 Task: Look for space in Raipur, India from 6th June, 2023 to 8th June, 2023 for 2 adults in price range Rs.7000 to Rs.12000. Place can be private room with 1  bedroom having 2 beds and 1 bathroom. Property type can be house, flat, guest house. Amenities needed are: wifi. Booking option can be shelf check-in. Required host language is English.
Action: Mouse moved to (412, 55)
Screenshot: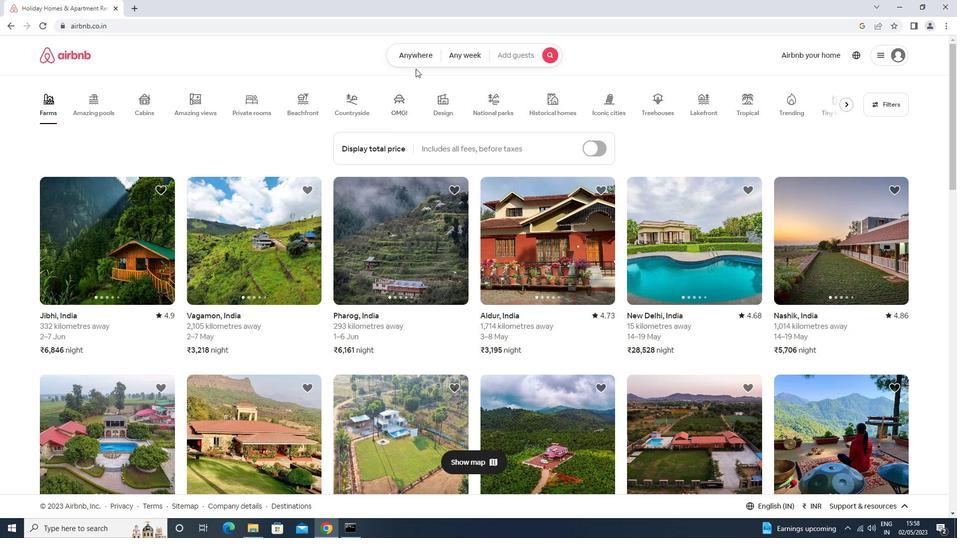 
Action: Mouse pressed left at (412, 55)
Screenshot: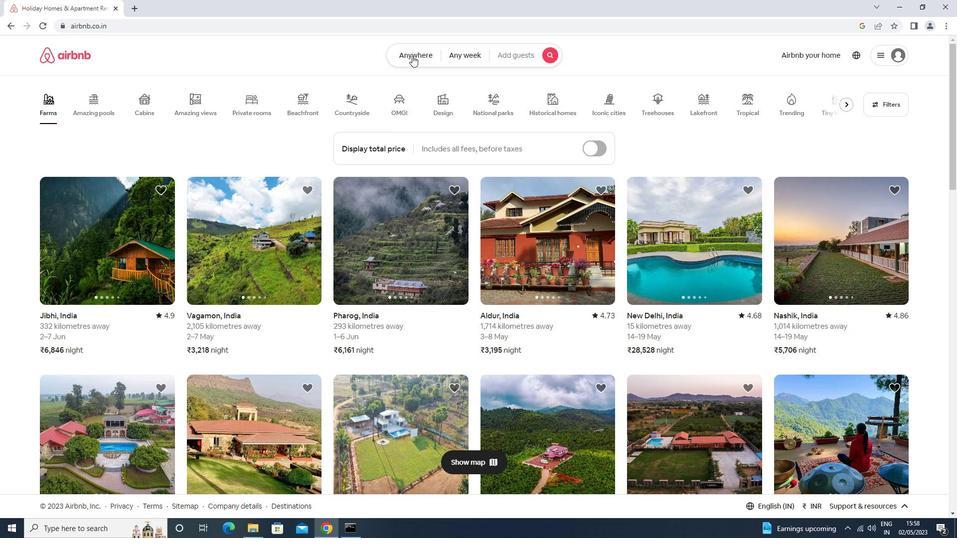
Action: Mouse moved to (384, 95)
Screenshot: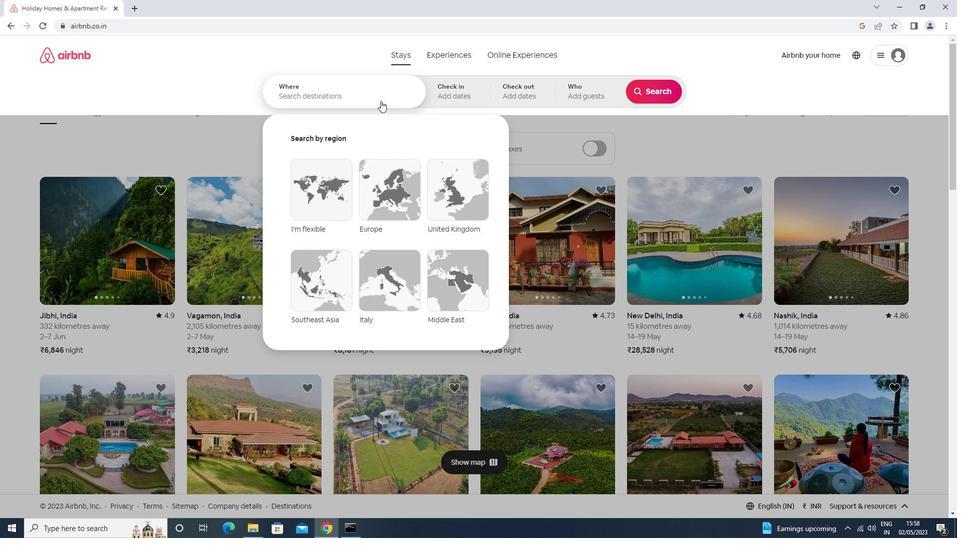 
Action: Mouse pressed left at (384, 95)
Screenshot: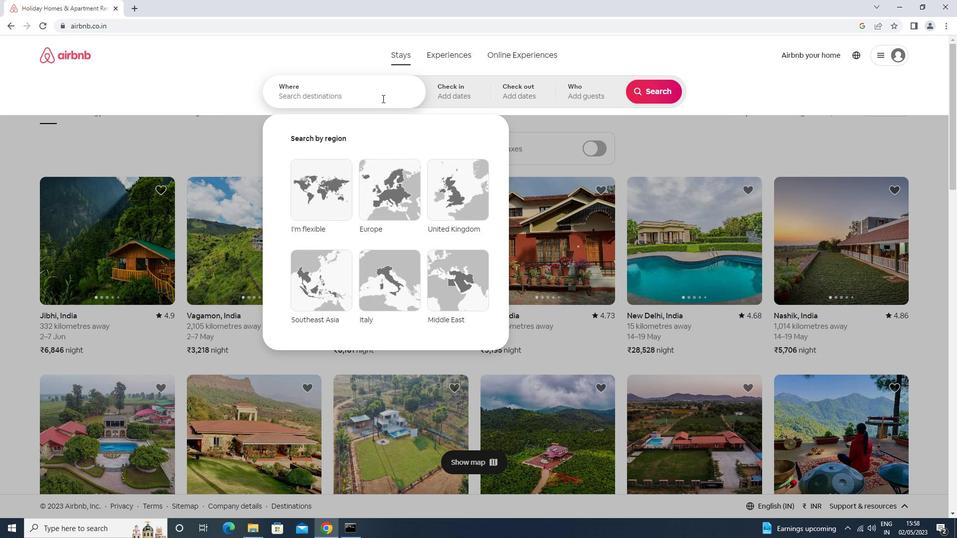 
Action: Key pressed r<Key.caps_lock>ai[<Key.backspace>pur<Key.enter>
Screenshot: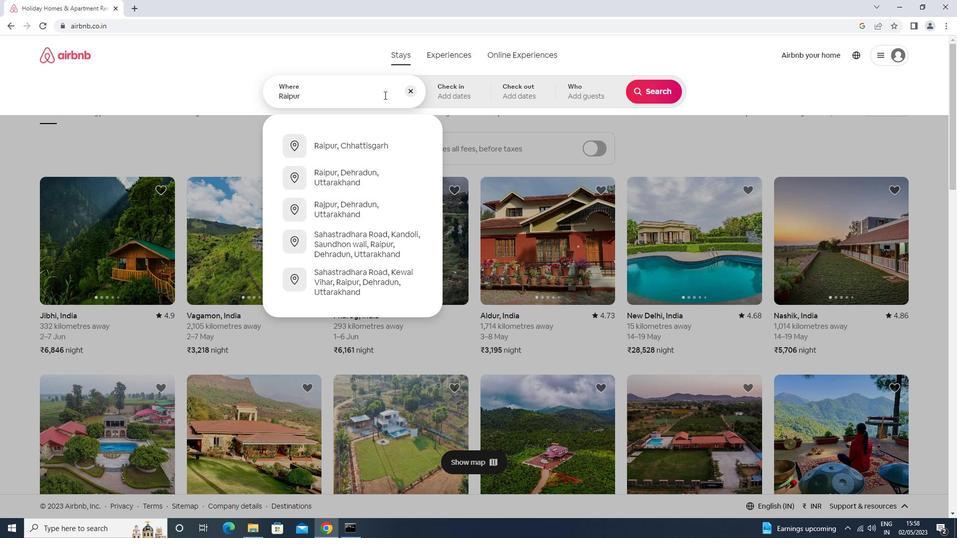 
Action: Mouse moved to (587, 231)
Screenshot: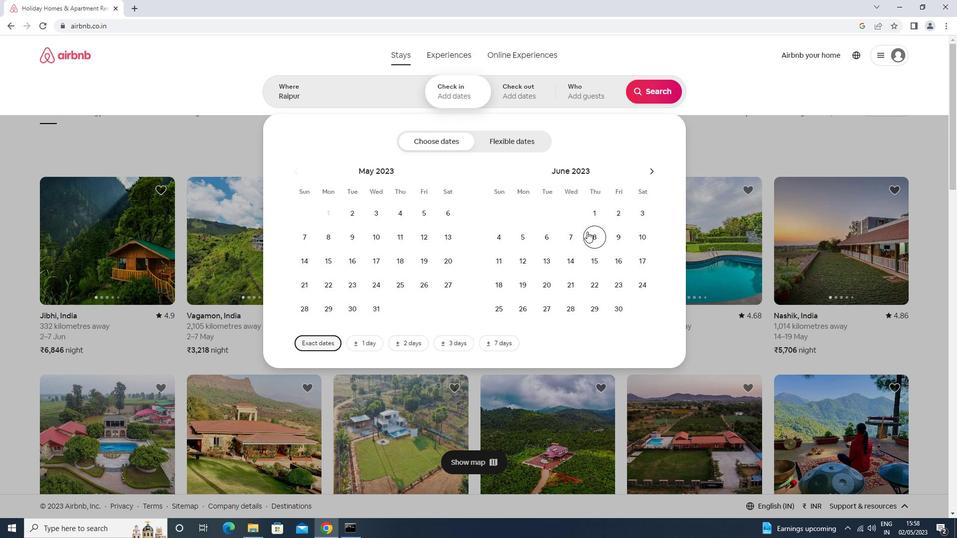 
Action: Mouse pressed left at (587, 231)
Screenshot: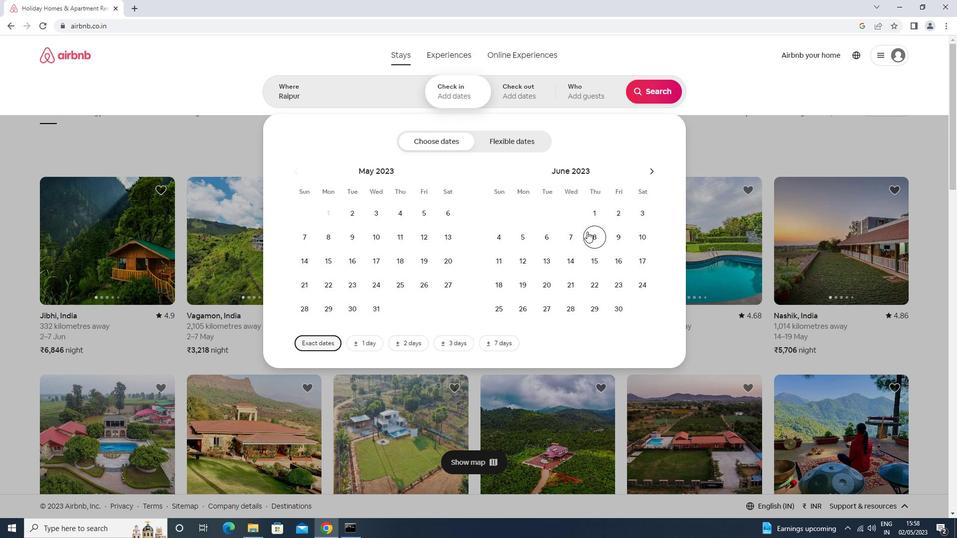 
Action: Mouse moved to (540, 233)
Screenshot: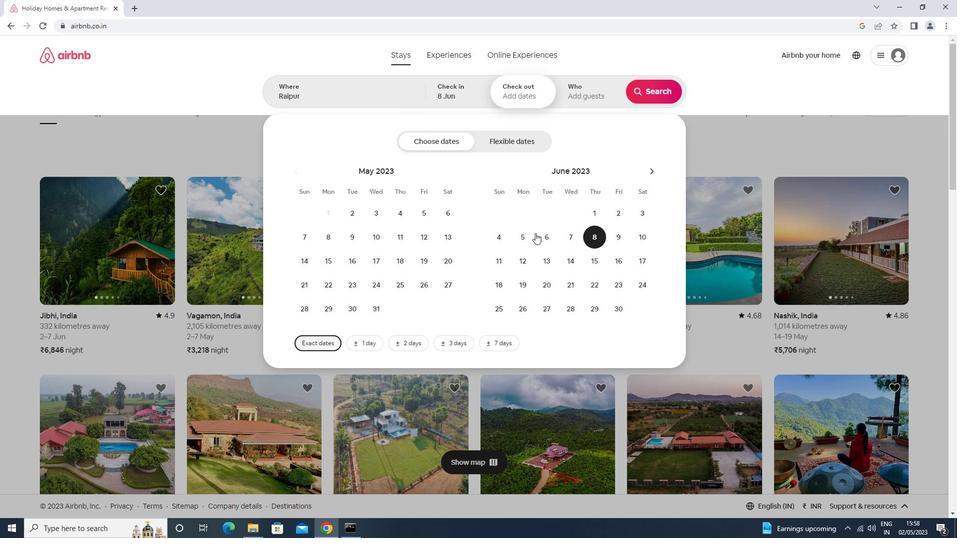 
Action: Mouse pressed left at (540, 233)
Screenshot: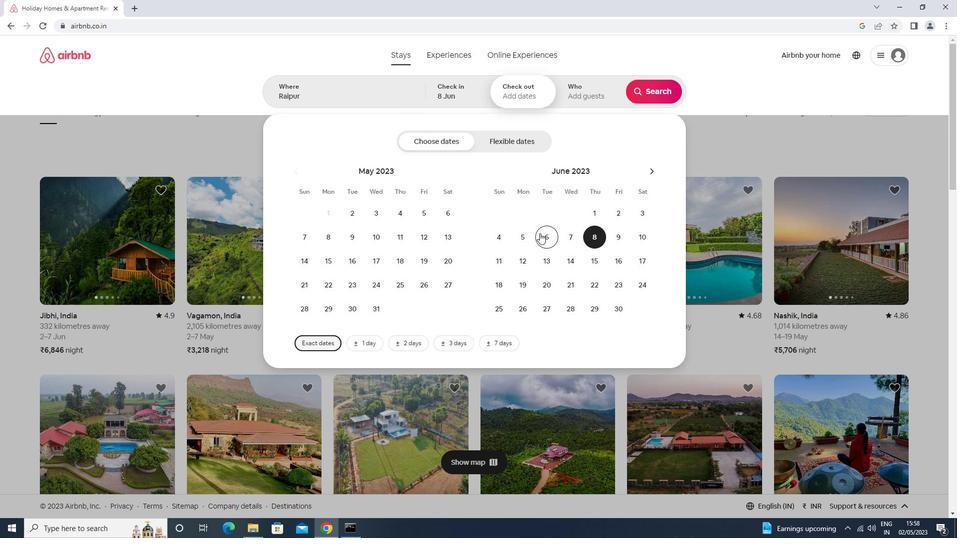 
Action: Mouse moved to (590, 235)
Screenshot: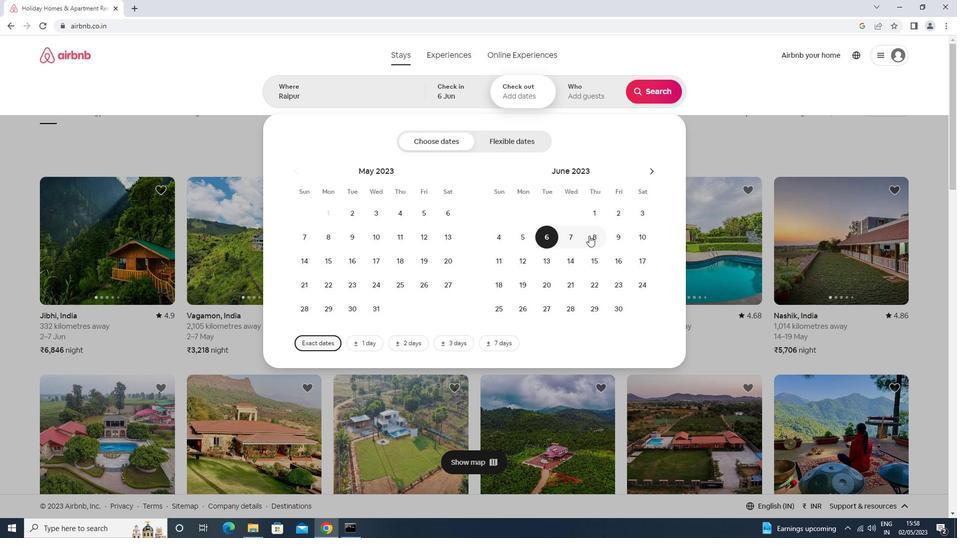 
Action: Mouse pressed left at (590, 235)
Screenshot: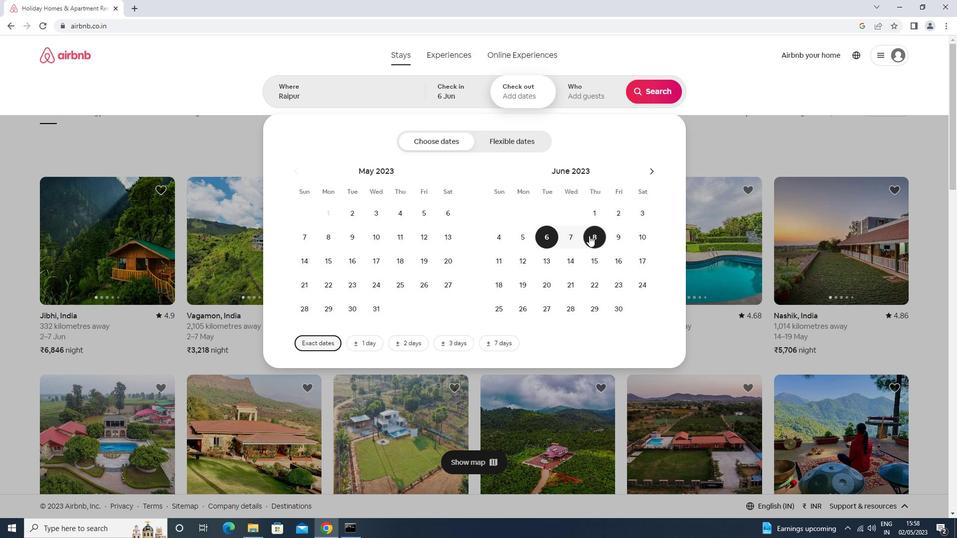 
Action: Mouse moved to (571, 94)
Screenshot: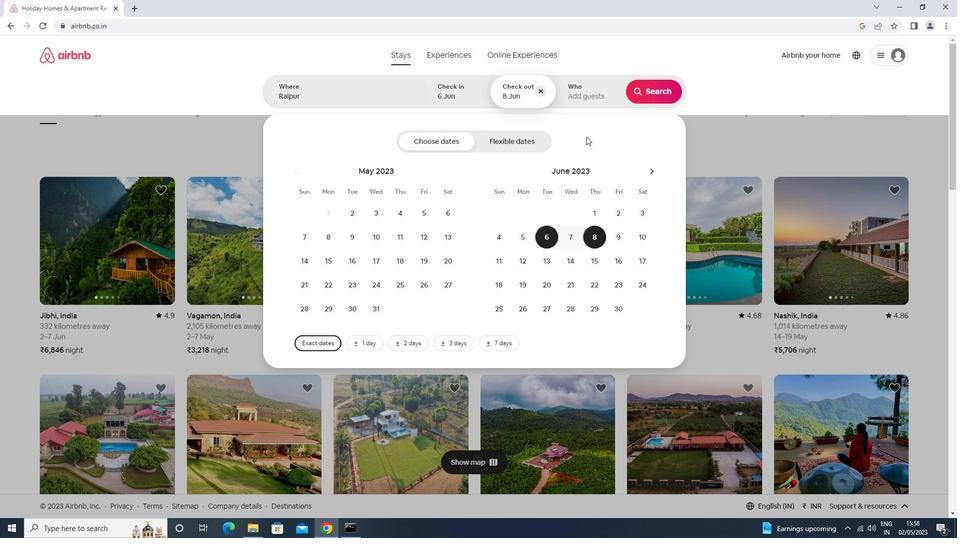 
Action: Mouse pressed left at (571, 94)
Screenshot: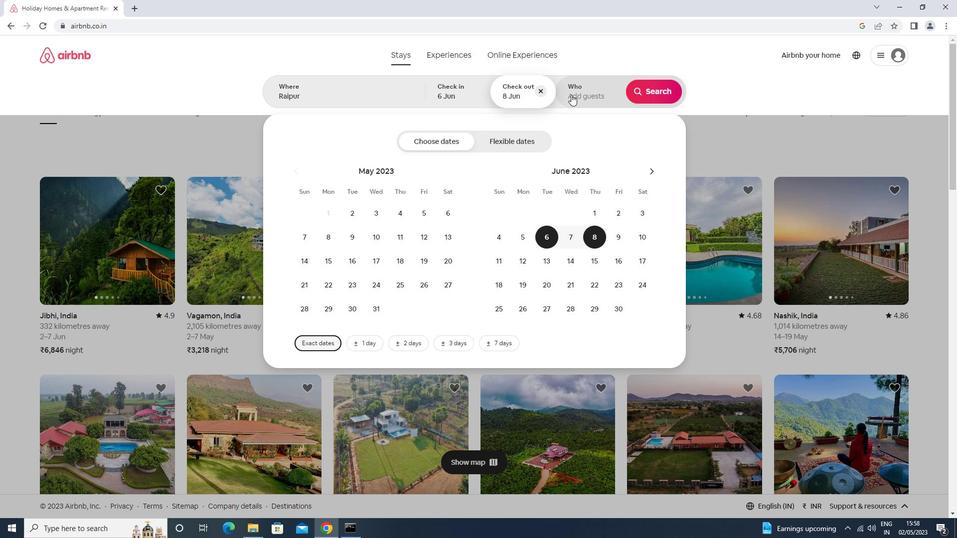 
Action: Mouse moved to (655, 138)
Screenshot: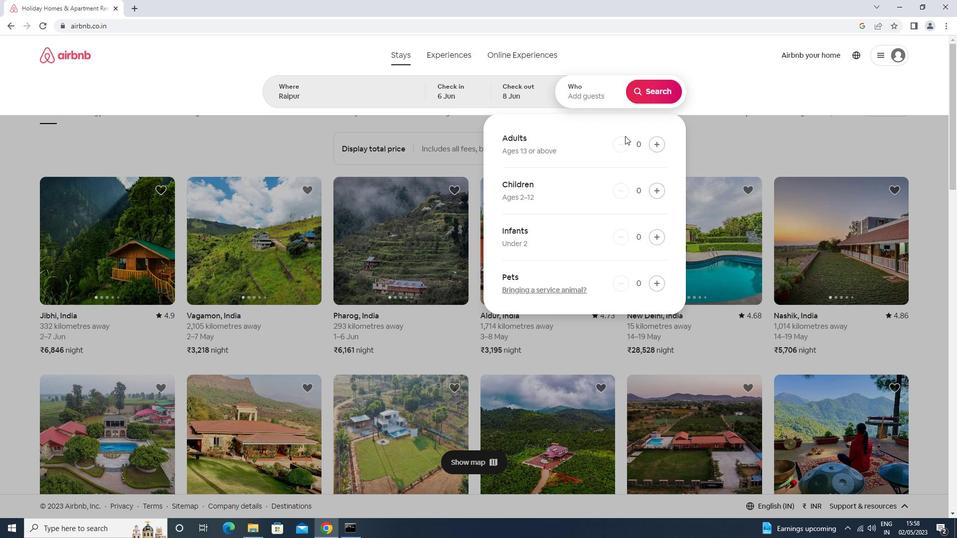 
Action: Mouse pressed left at (655, 138)
Screenshot: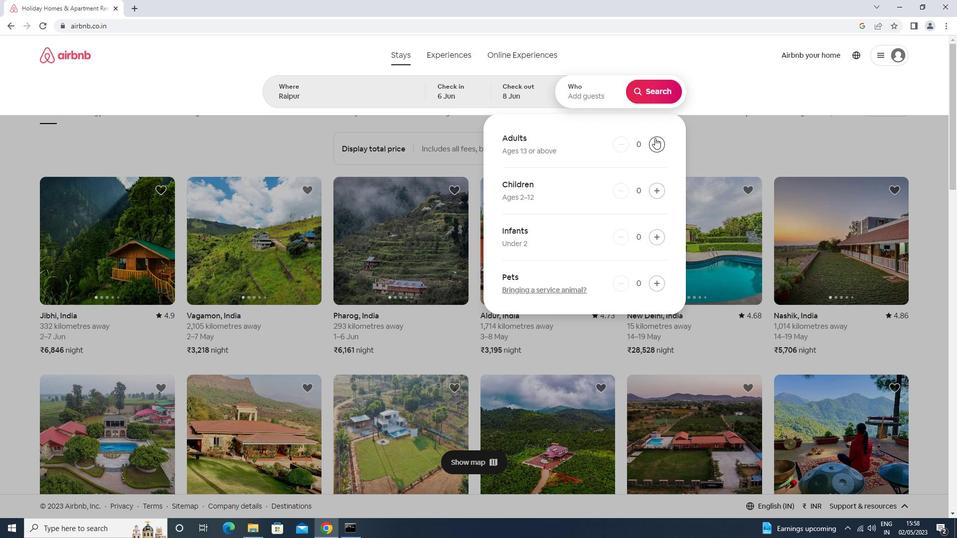 
Action: Mouse pressed left at (655, 138)
Screenshot: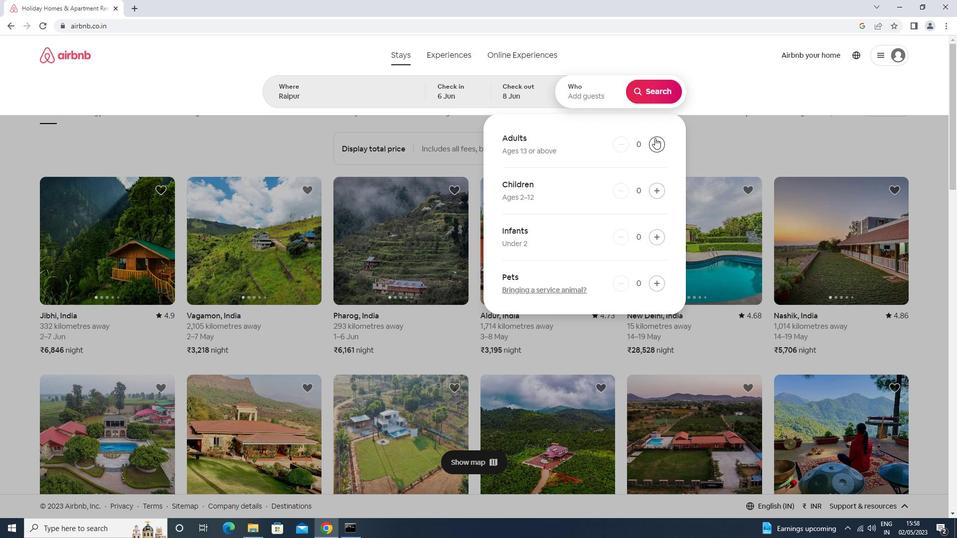 
Action: Mouse moved to (650, 90)
Screenshot: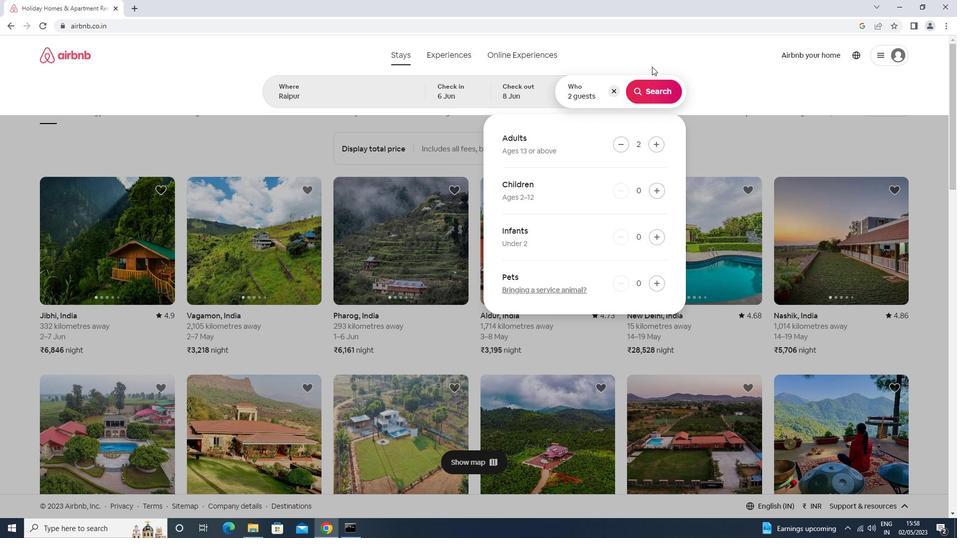 
Action: Mouse pressed left at (650, 90)
Screenshot: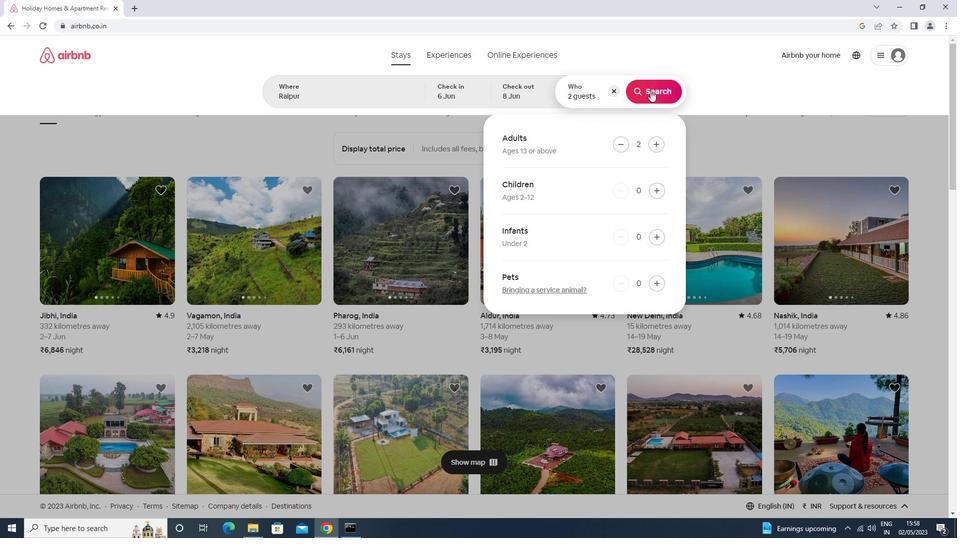 
Action: Mouse moved to (902, 92)
Screenshot: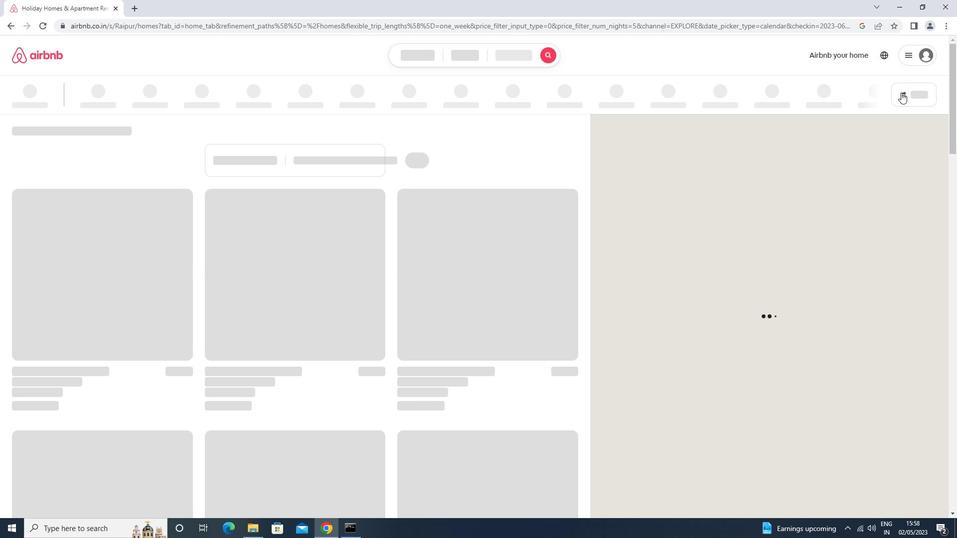 
Action: Mouse pressed left at (902, 92)
Screenshot: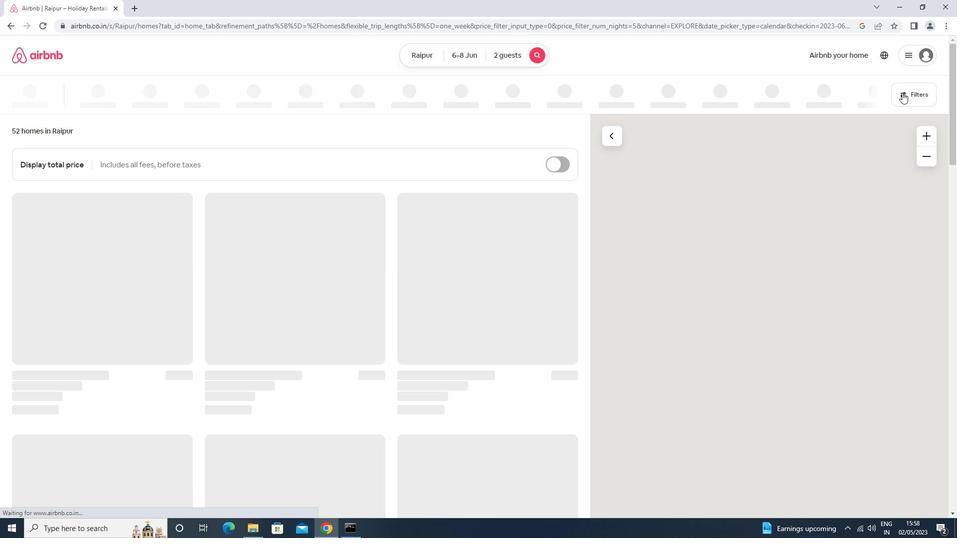 
Action: Mouse moved to (346, 215)
Screenshot: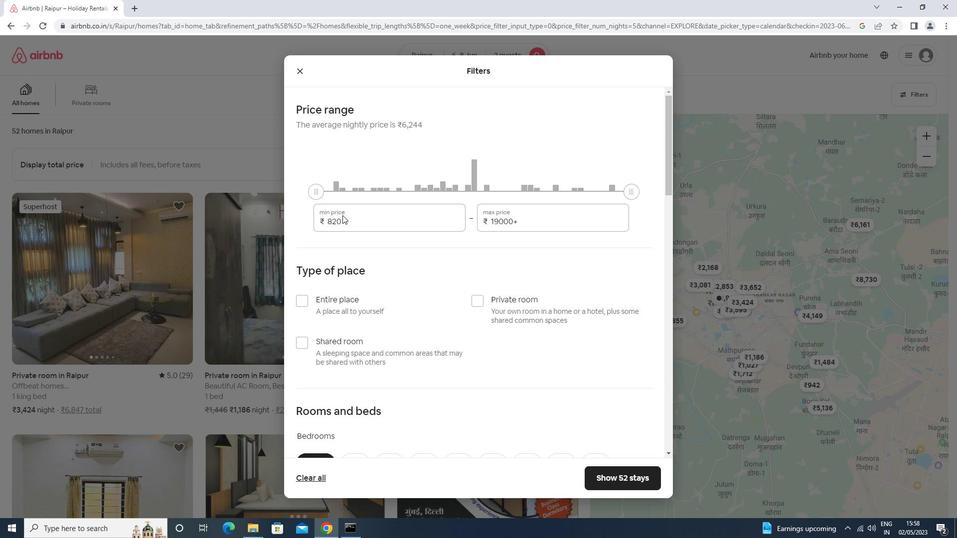 
Action: Mouse pressed left at (346, 215)
Screenshot: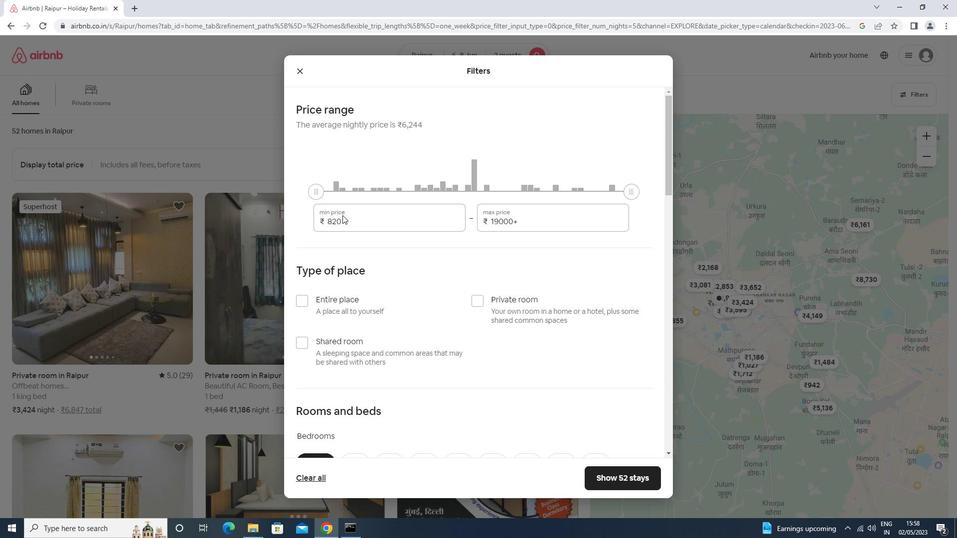 
Action: Mouse moved to (348, 215)
Screenshot: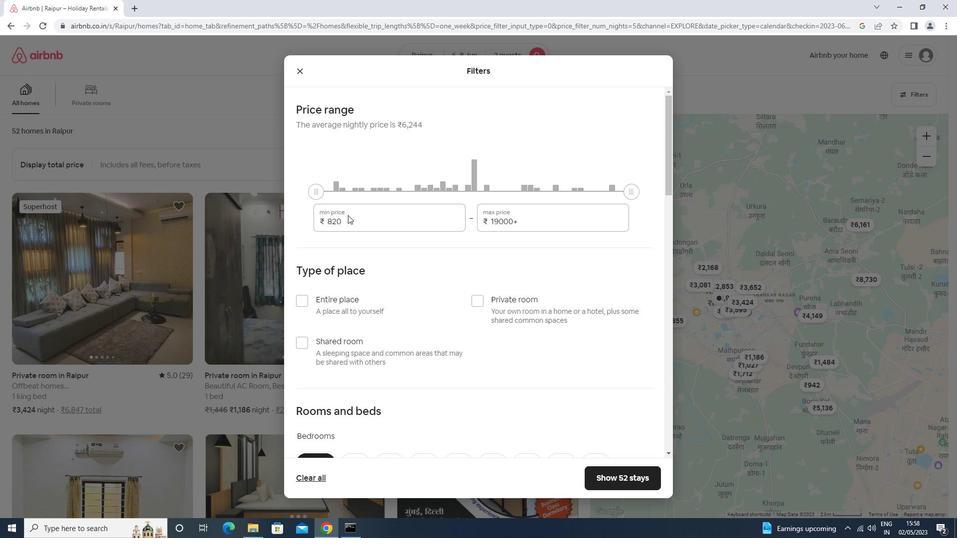 
Action: Key pressed <Key.backspace><Key.backspace><Key.backspace><Key.backspace>7000<Key.tab>12000
Screenshot: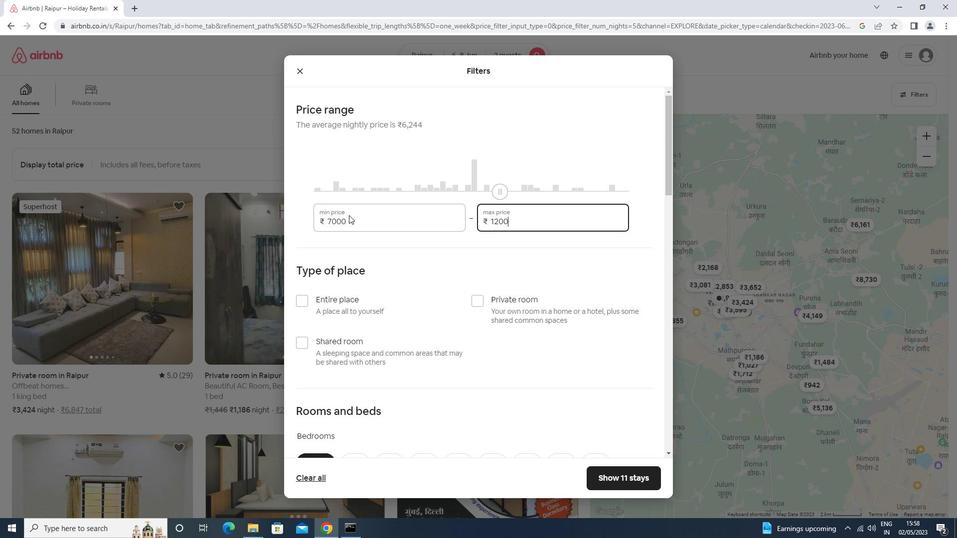 
Action: Mouse moved to (475, 295)
Screenshot: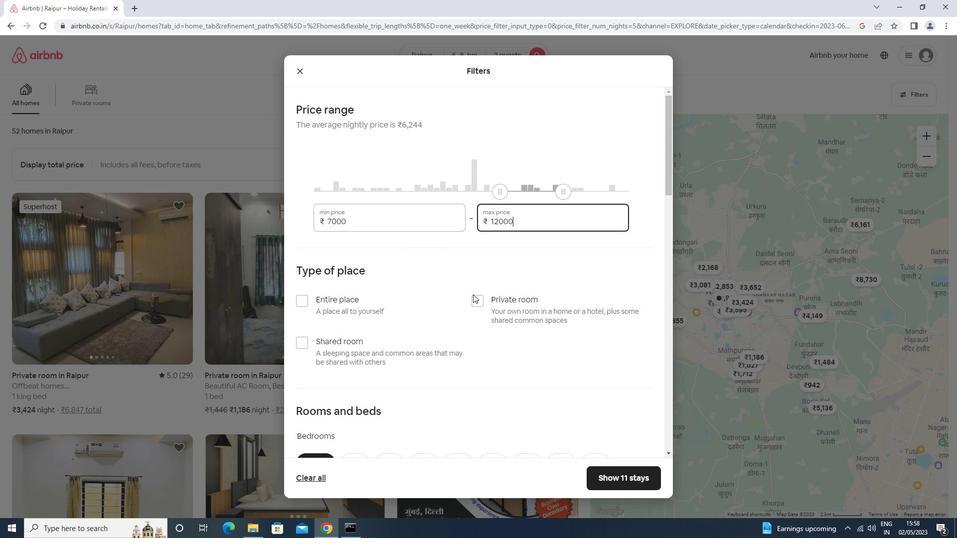 
Action: Mouse pressed left at (475, 295)
Screenshot: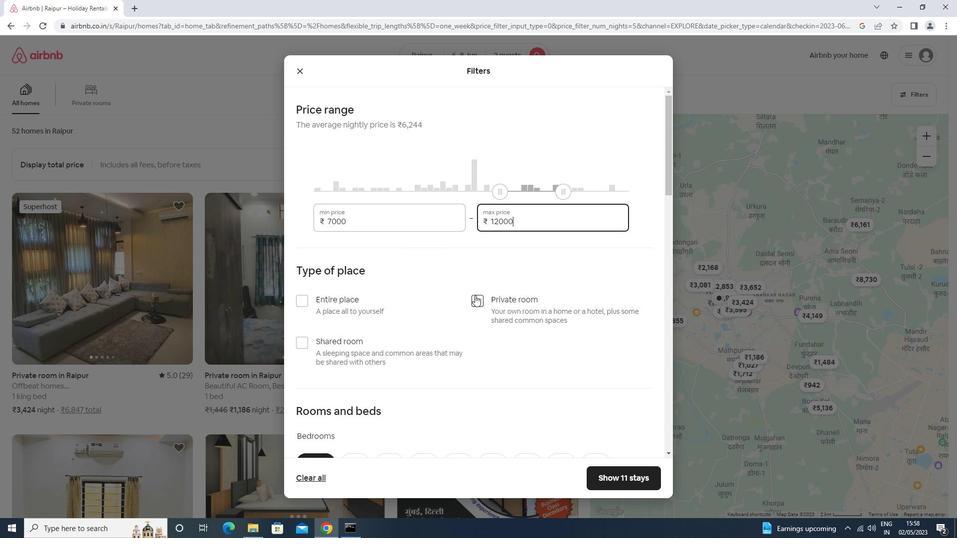 
Action: Mouse moved to (473, 294)
Screenshot: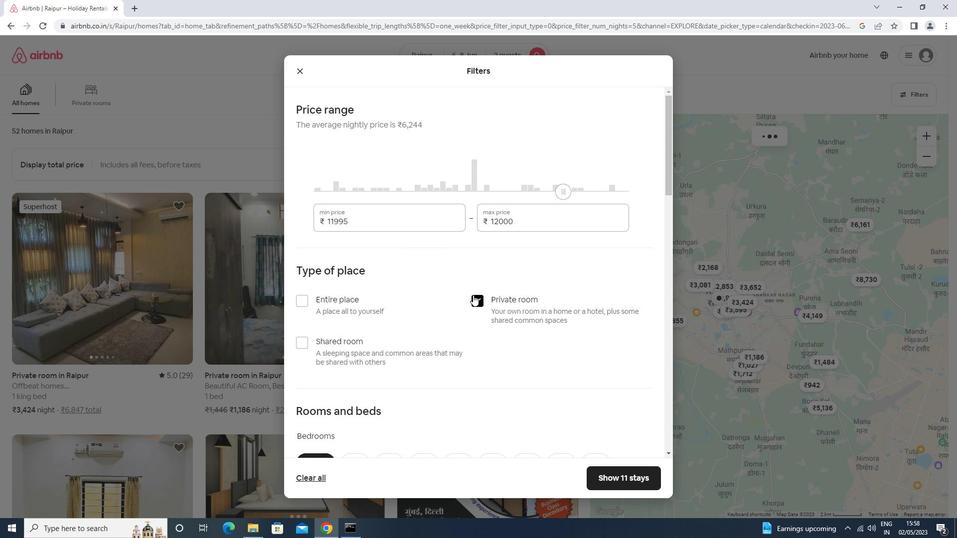 
Action: Mouse scrolled (473, 294) with delta (0, 0)
Screenshot: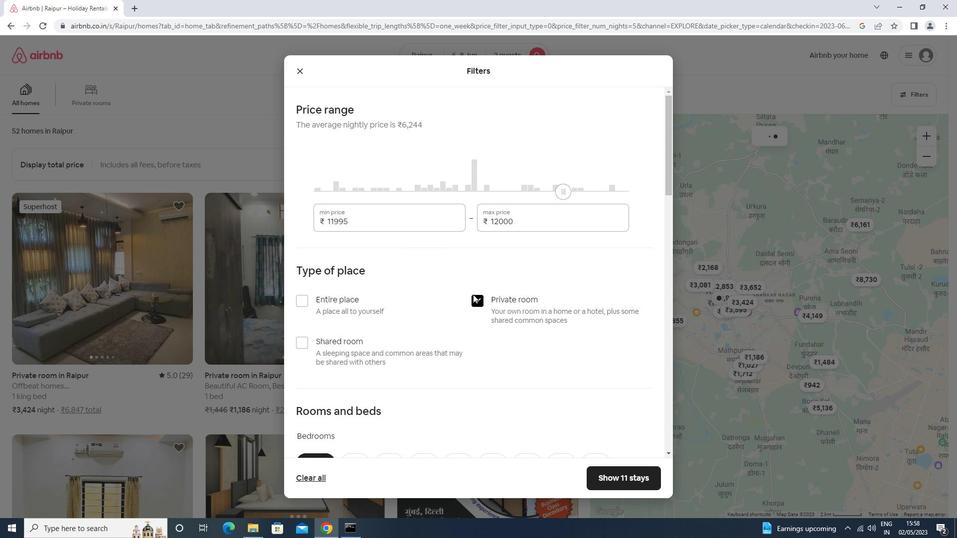 
Action: Mouse scrolled (473, 294) with delta (0, 0)
Screenshot: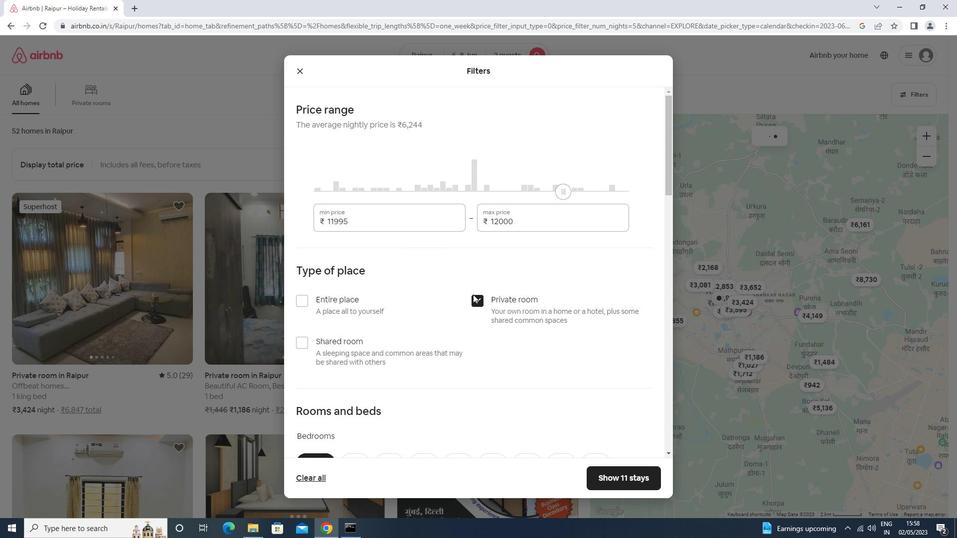 
Action: Mouse scrolled (473, 294) with delta (0, 0)
Screenshot: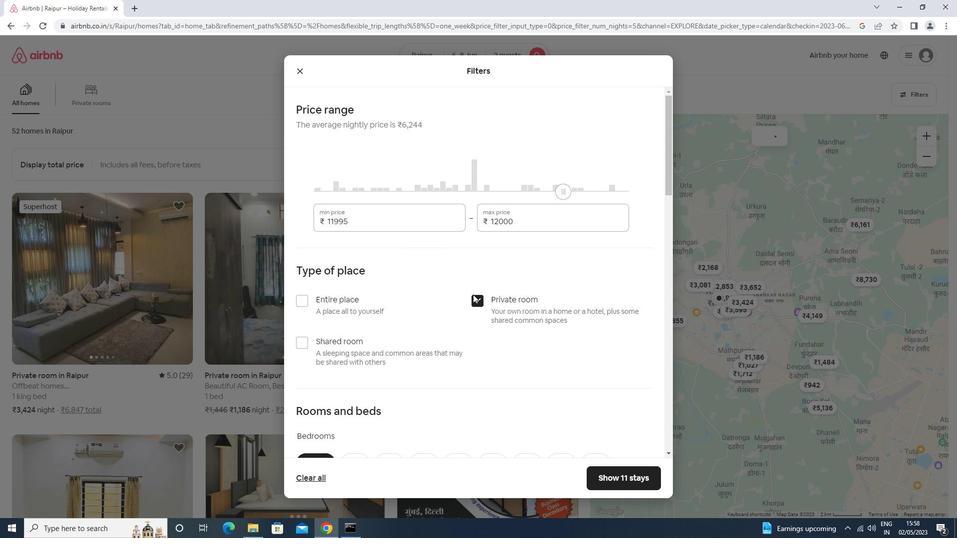 
Action: Mouse scrolled (473, 294) with delta (0, 0)
Screenshot: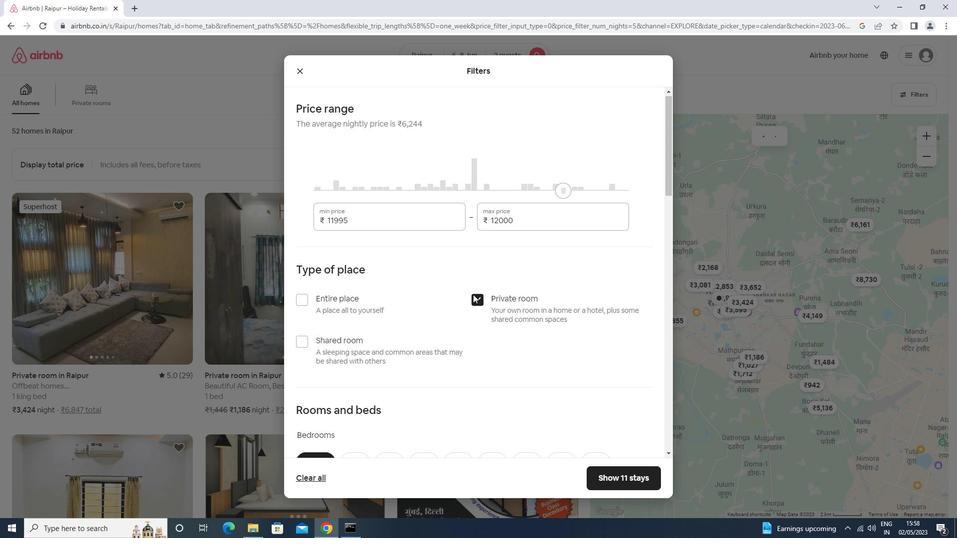 
Action: Mouse moved to (355, 268)
Screenshot: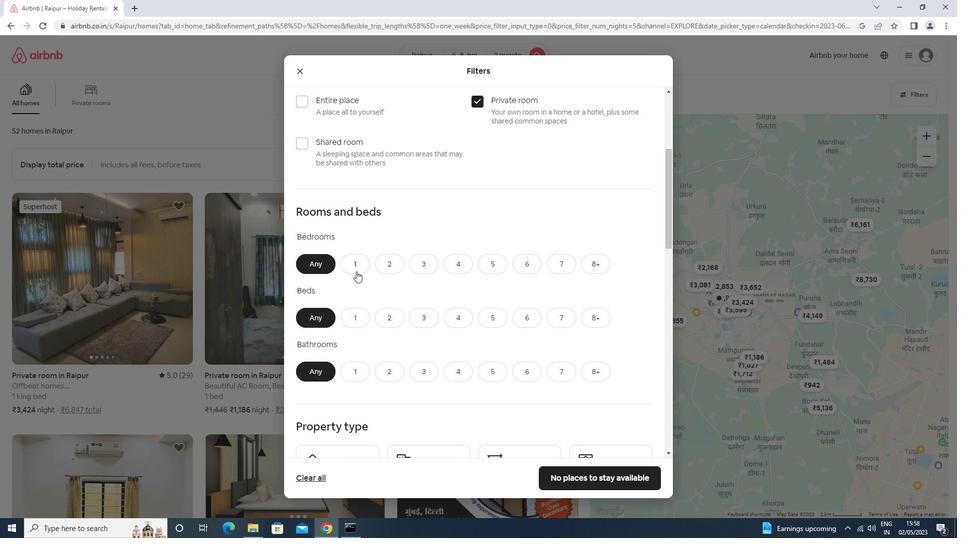 
Action: Mouse pressed left at (355, 268)
Screenshot: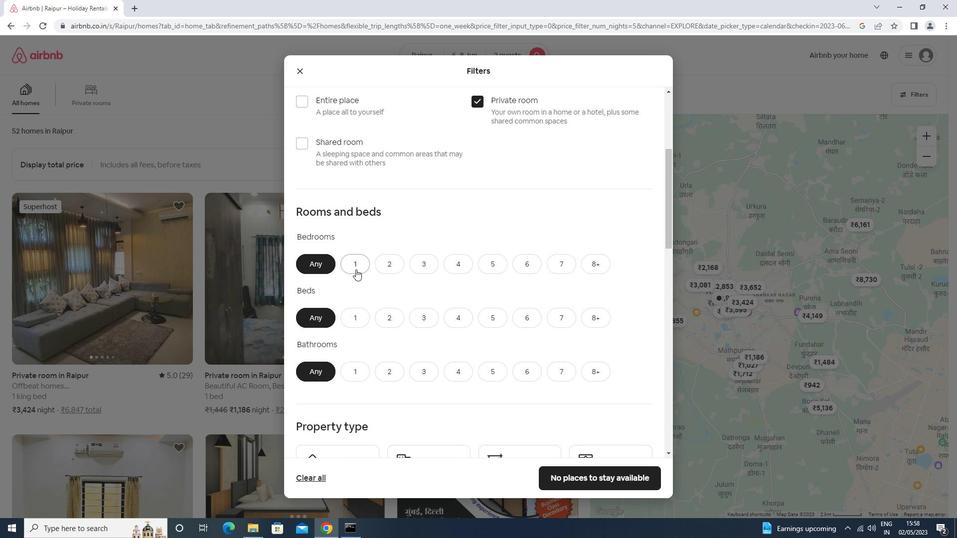 
Action: Mouse moved to (390, 317)
Screenshot: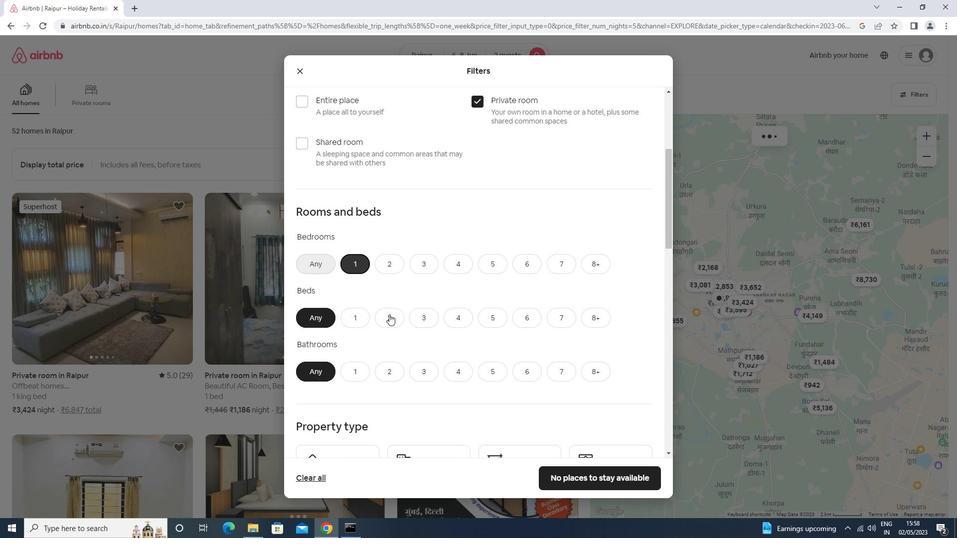 
Action: Mouse pressed left at (390, 317)
Screenshot: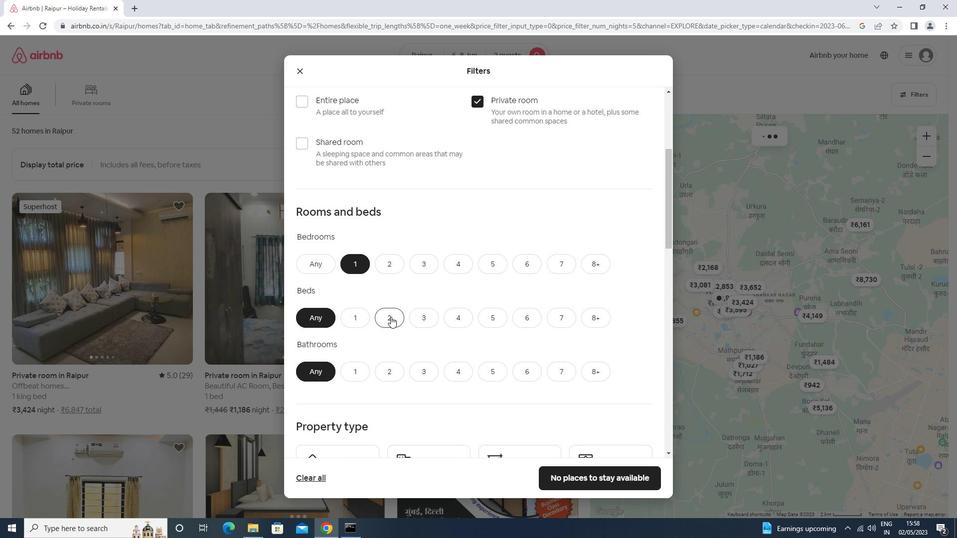 
Action: Mouse scrolled (390, 316) with delta (0, 0)
Screenshot: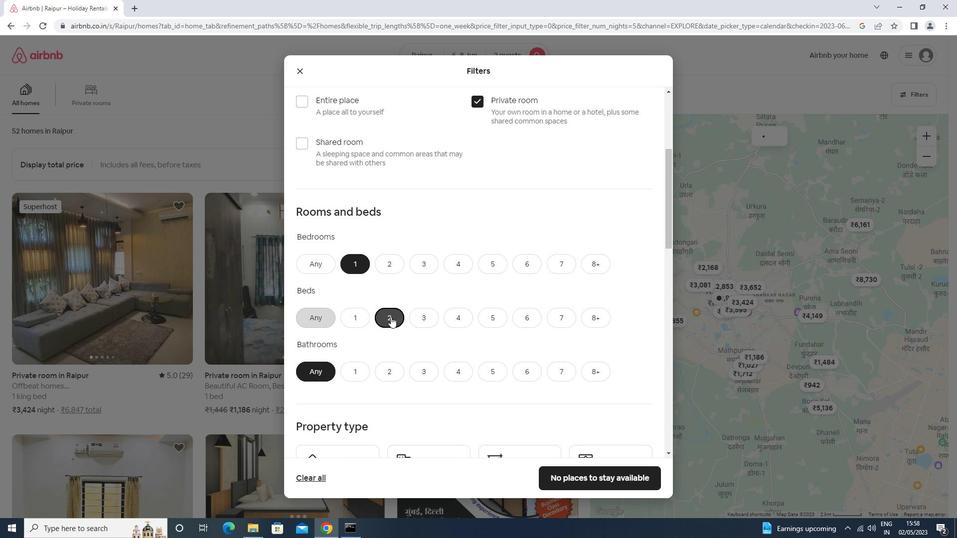 
Action: Mouse scrolled (390, 316) with delta (0, 0)
Screenshot: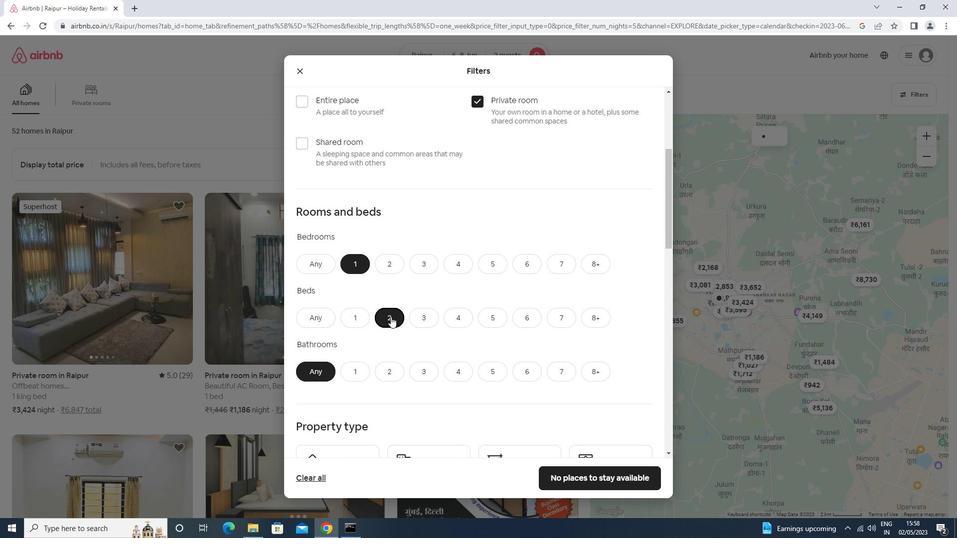 
Action: Mouse moved to (359, 280)
Screenshot: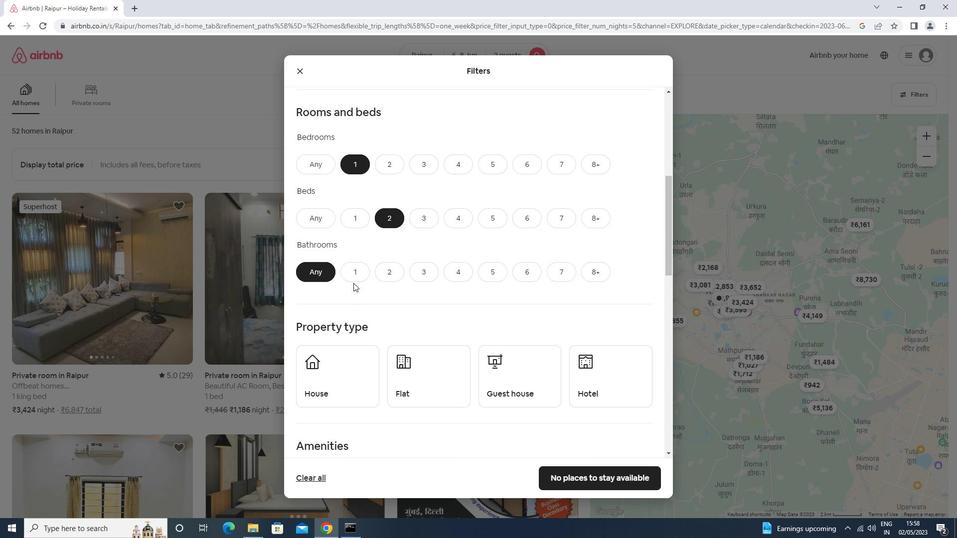 
Action: Mouse pressed left at (359, 280)
Screenshot: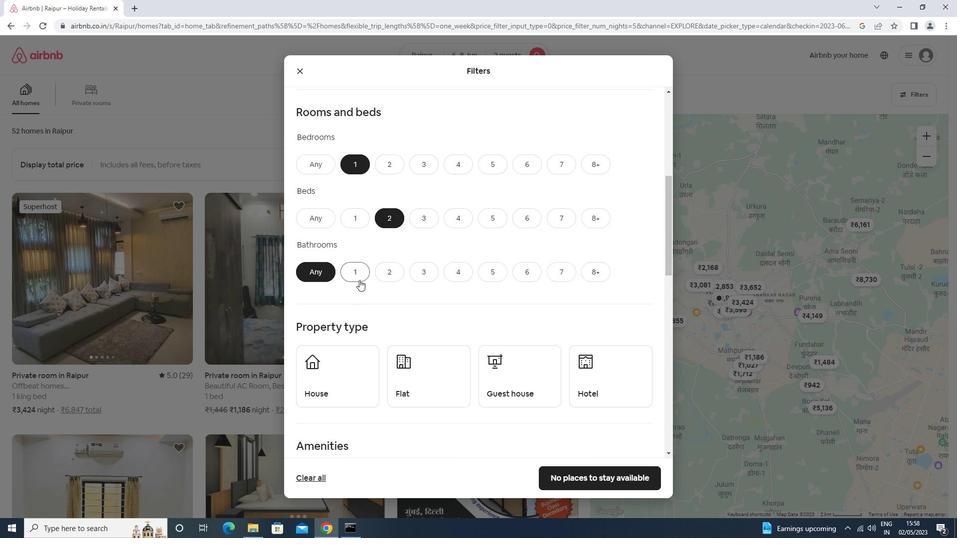 
Action: Mouse scrolled (359, 279) with delta (0, 0)
Screenshot: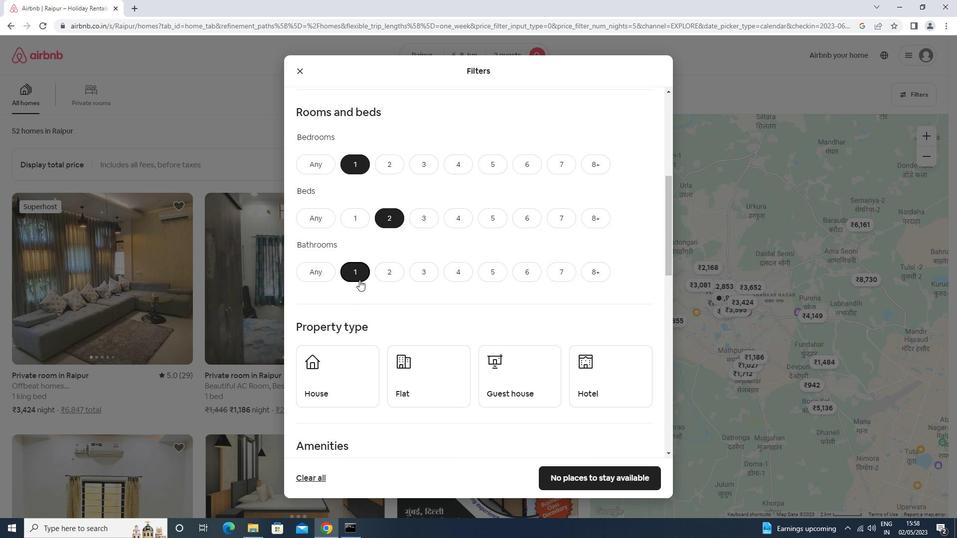 
Action: Mouse scrolled (359, 279) with delta (0, 0)
Screenshot: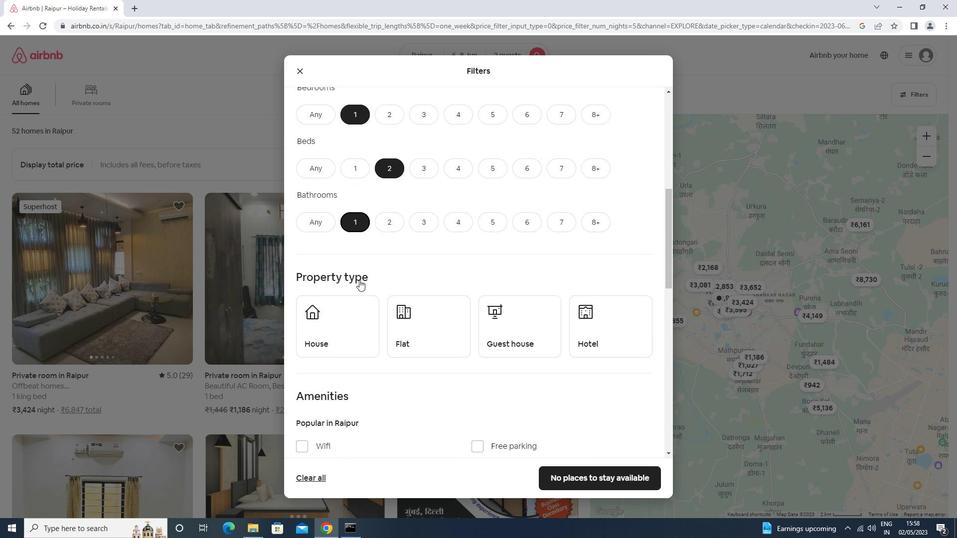 
Action: Mouse moved to (354, 279)
Screenshot: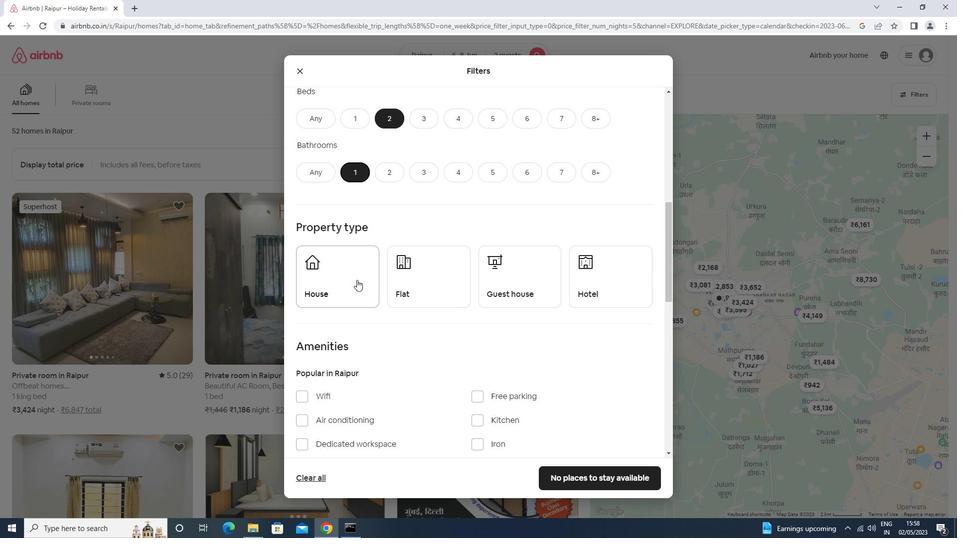
Action: Mouse pressed left at (354, 279)
Screenshot: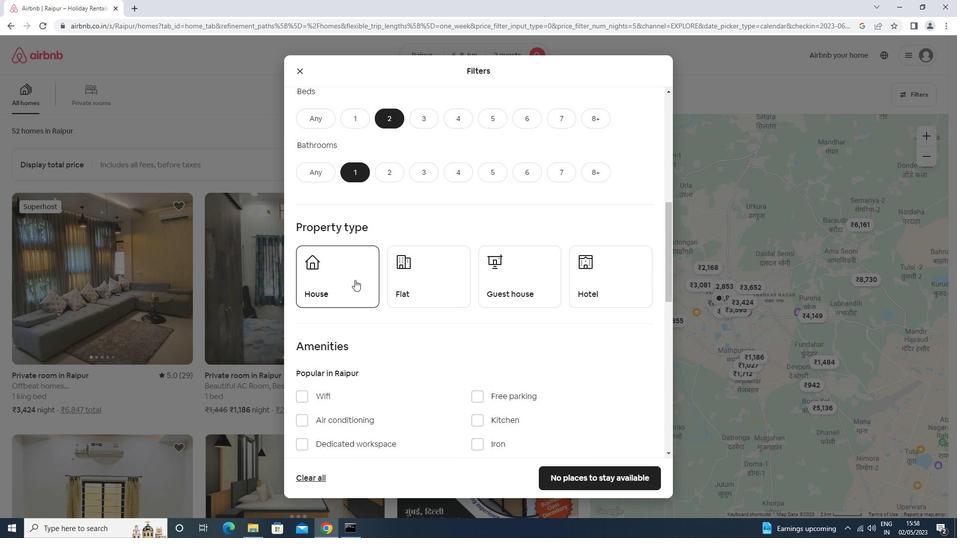 
Action: Mouse moved to (421, 285)
Screenshot: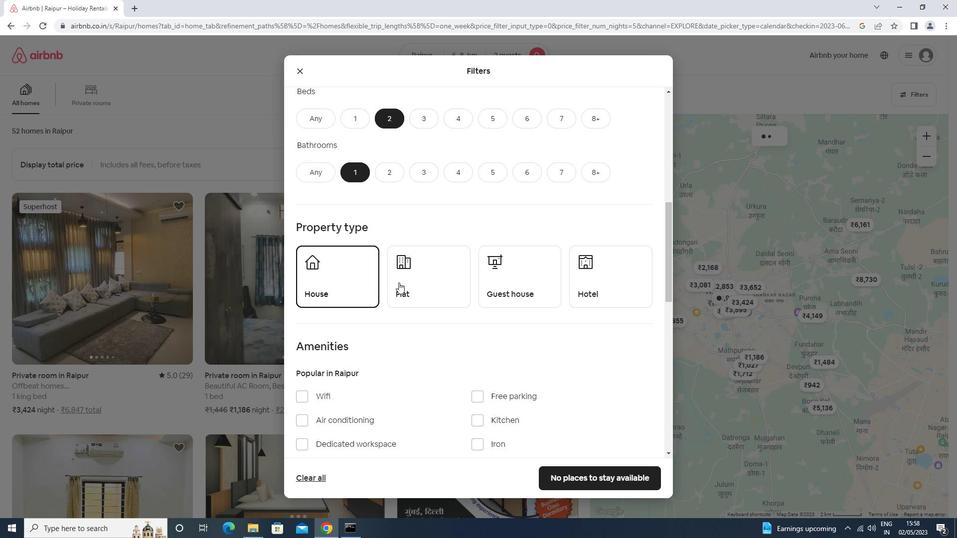 
Action: Mouse pressed left at (421, 285)
Screenshot: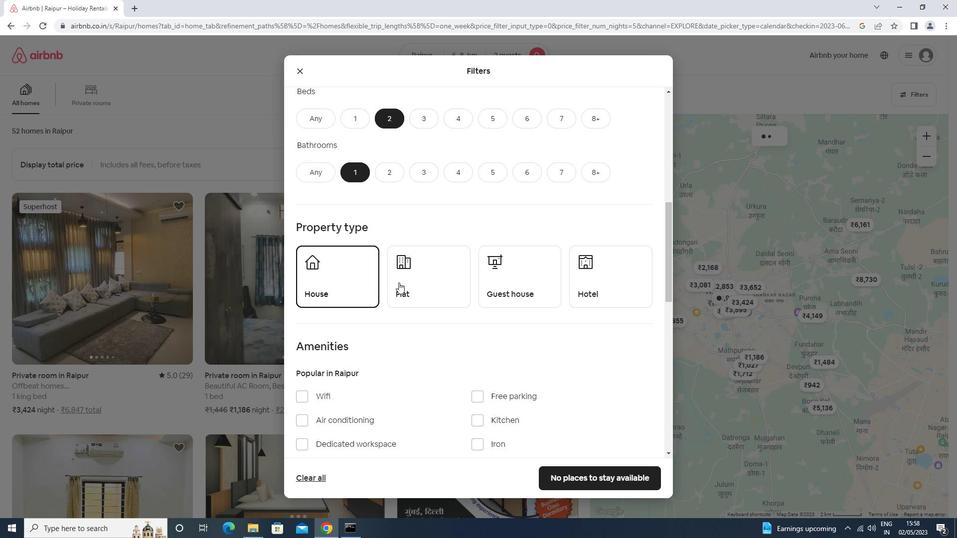 
Action: Mouse moved to (501, 272)
Screenshot: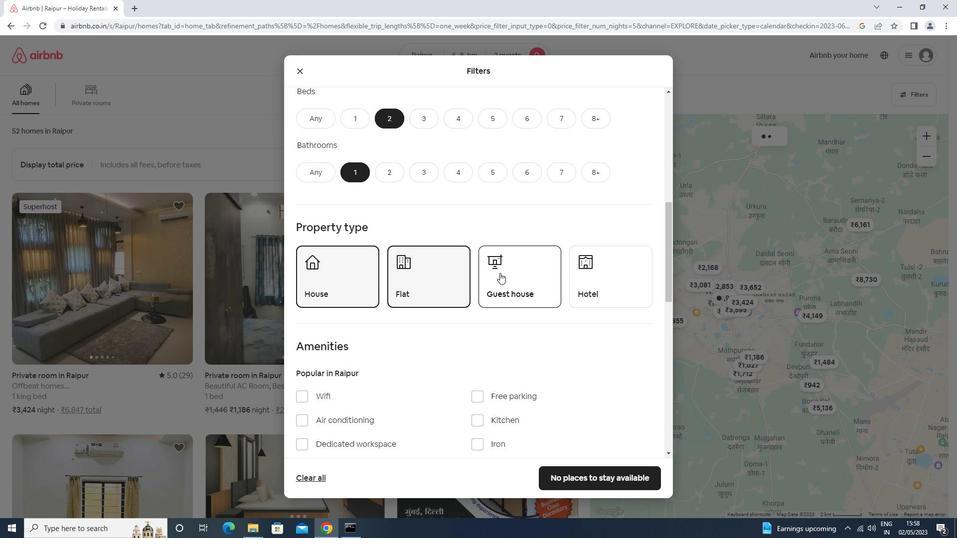 
Action: Mouse pressed left at (501, 272)
Screenshot: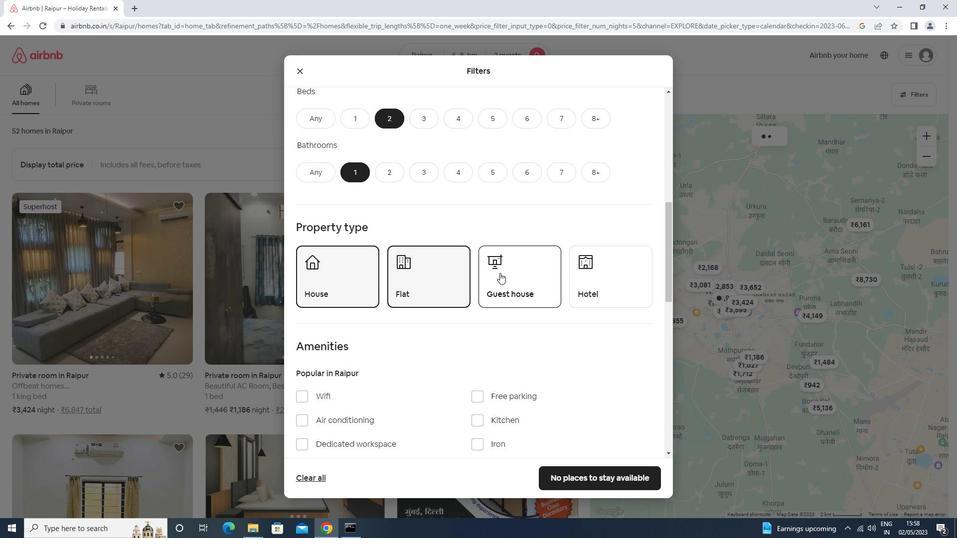 
Action: Mouse moved to (501, 272)
Screenshot: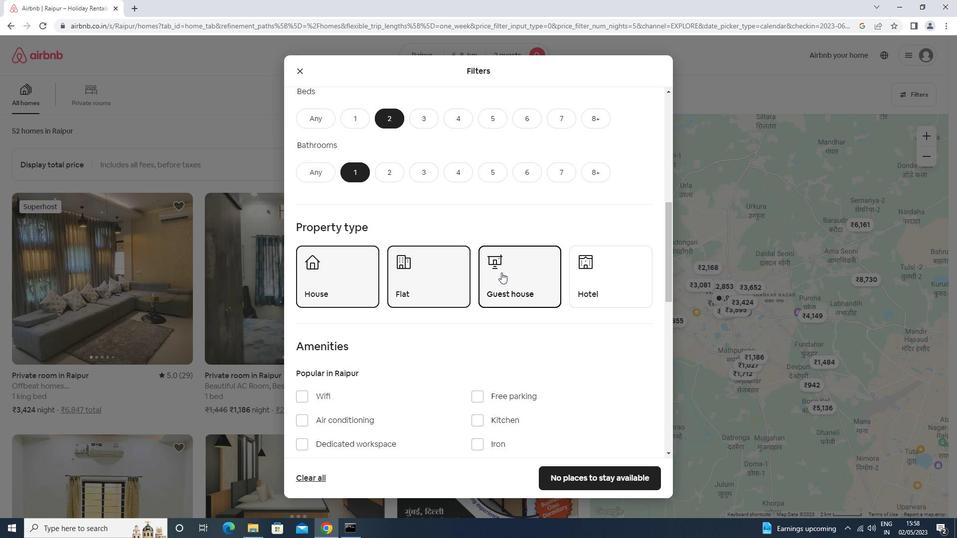 
Action: Mouse scrolled (501, 272) with delta (0, 0)
Screenshot: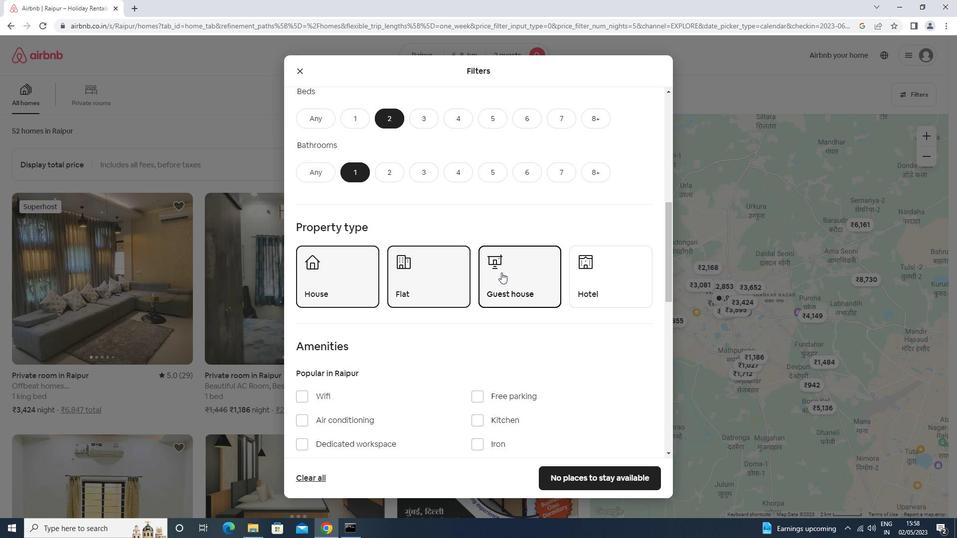 
Action: Mouse scrolled (501, 272) with delta (0, 0)
Screenshot: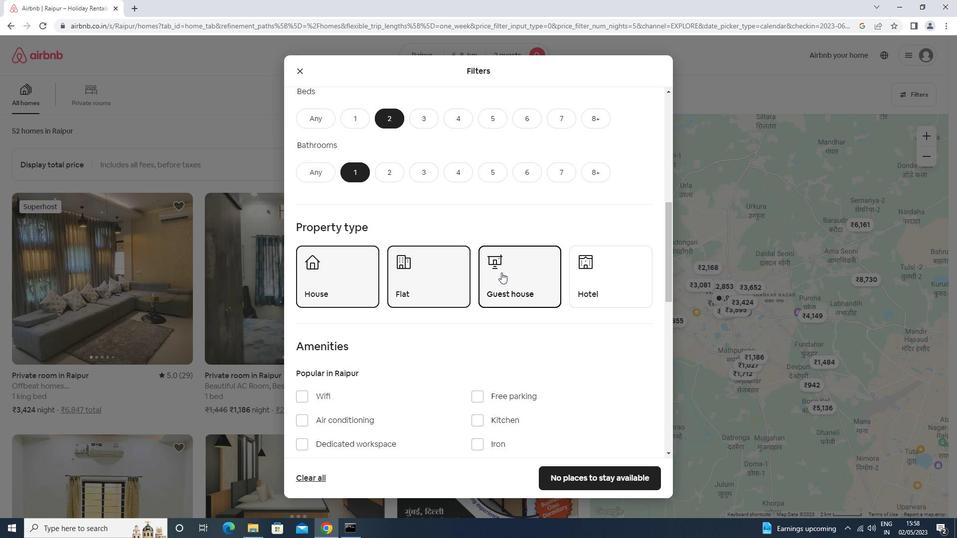 
Action: Mouse scrolled (501, 272) with delta (0, 0)
Screenshot: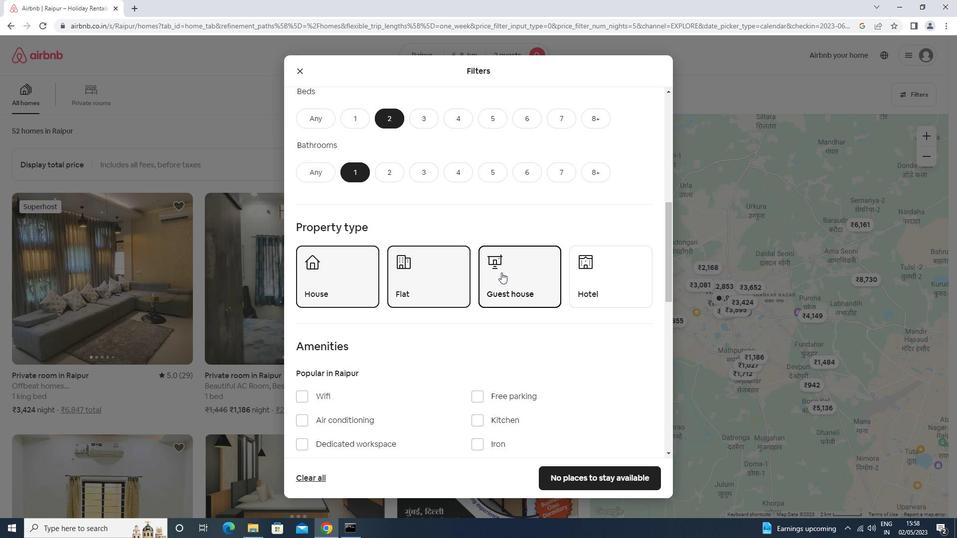 
Action: Mouse moved to (301, 244)
Screenshot: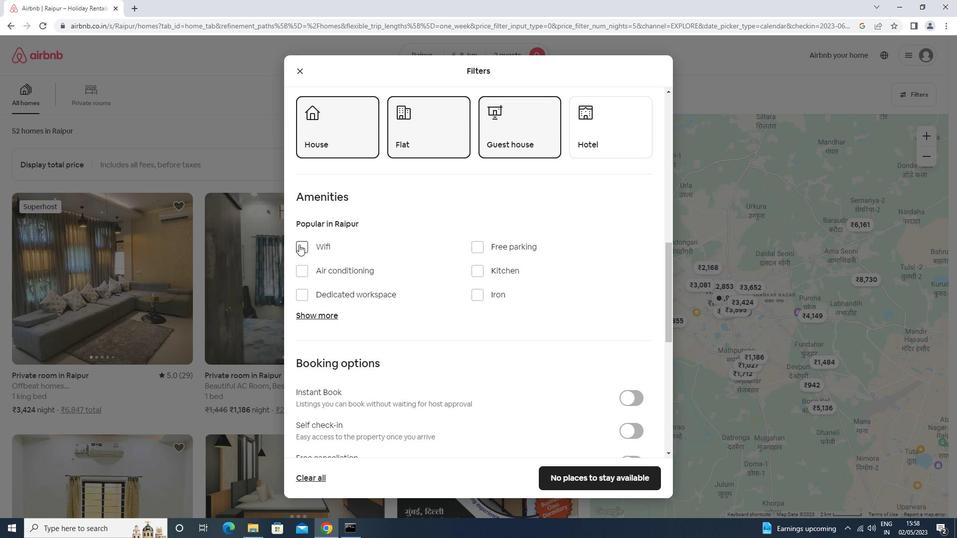 
Action: Mouse pressed left at (301, 244)
Screenshot: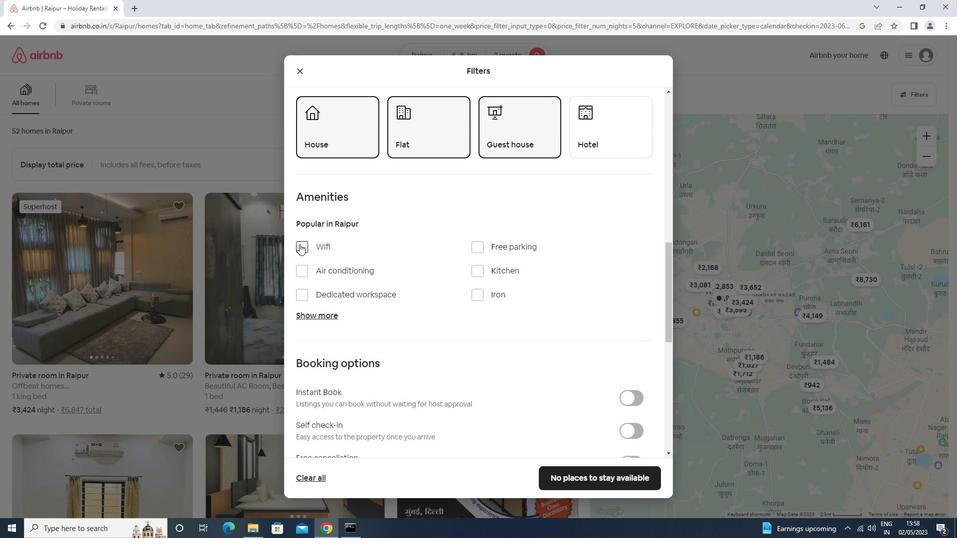 
Action: Mouse moved to (418, 273)
Screenshot: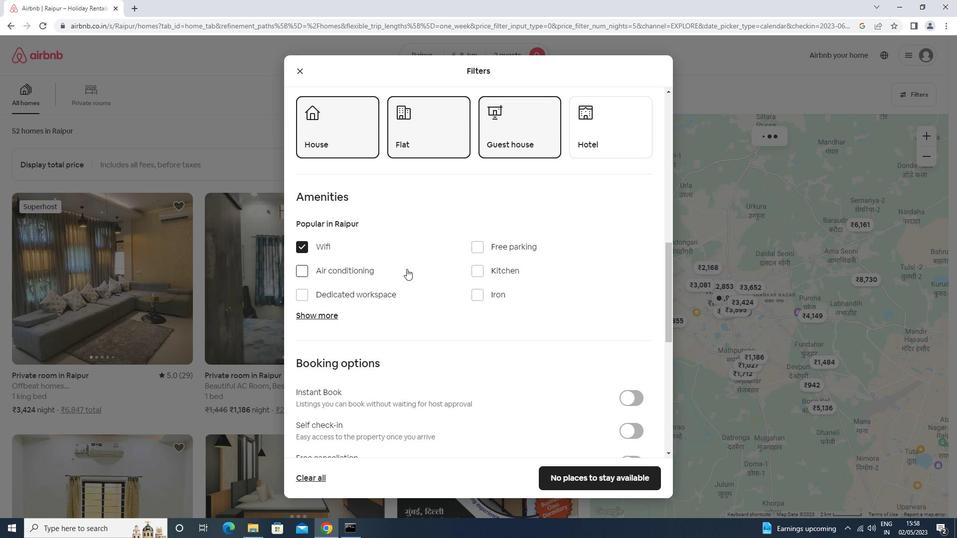 
Action: Mouse scrolled (418, 273) with delta (0, 0)
Screenshot: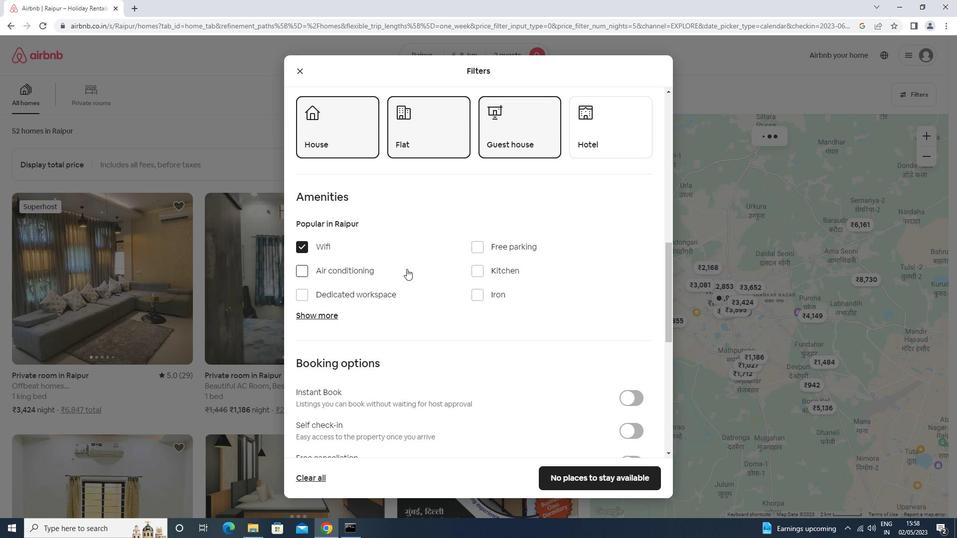 
Action: Mouse moved to (419, 275)
Screenshot: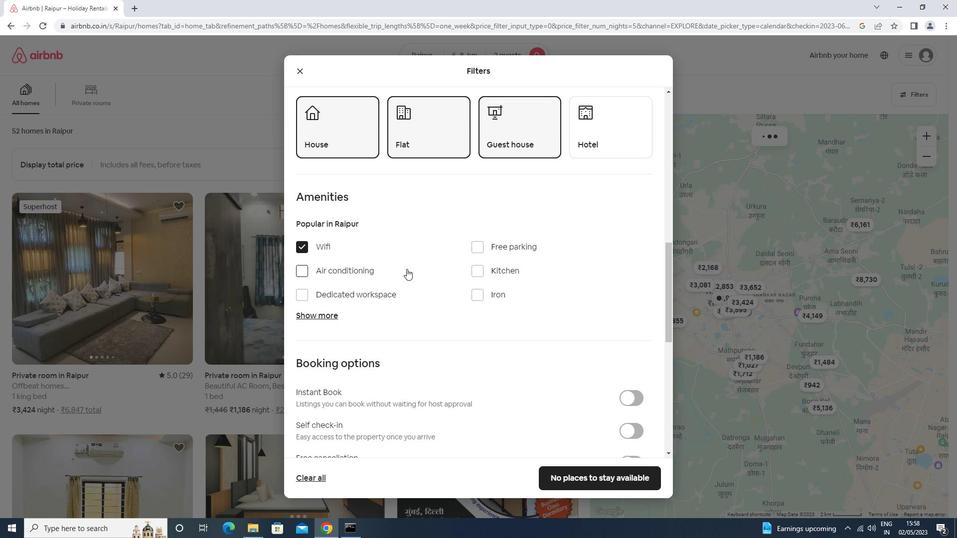 
Action: Mouse scrolled (419, 274) with delta (0, 0)
Screenshot: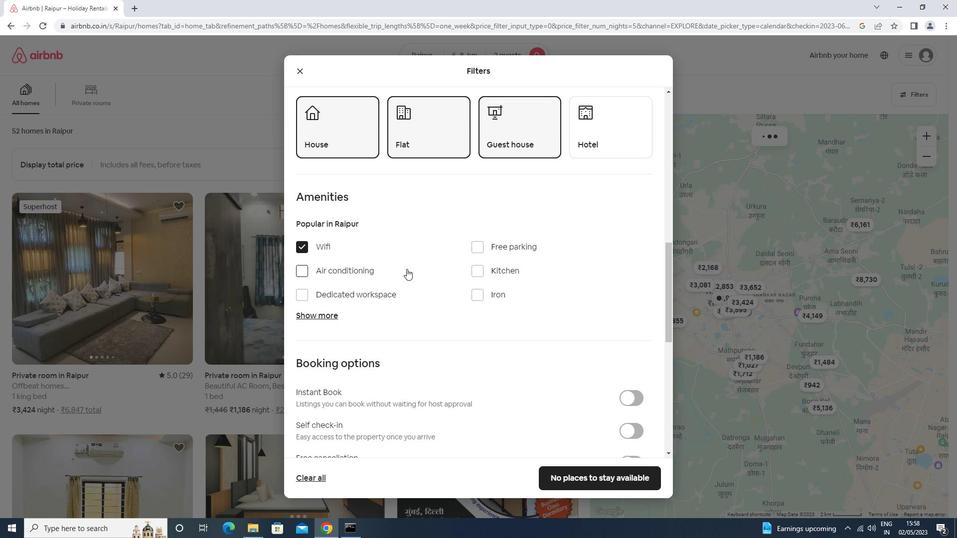 
Action: Mouse moved to (420, 276)
Screenshot: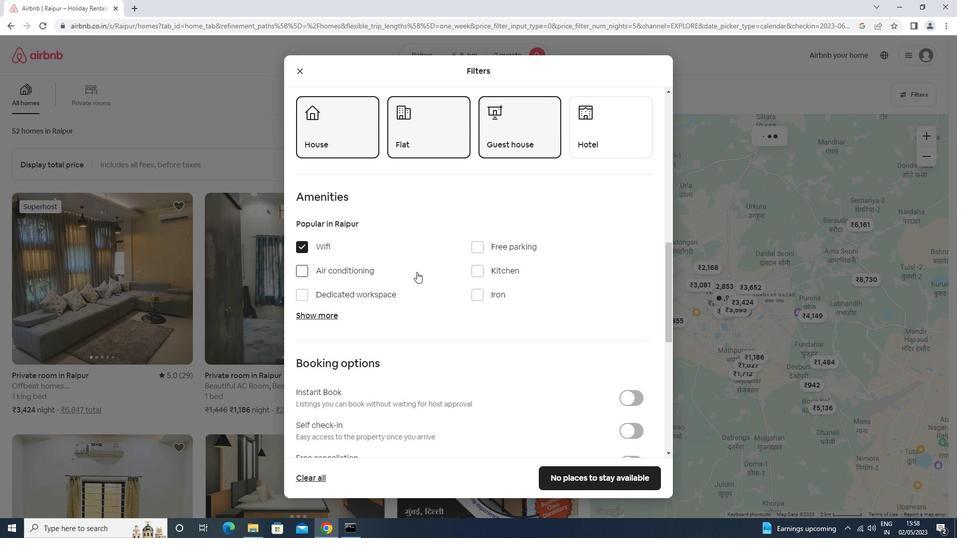 
Action: Mouse scrolled (420, 275) with delta (0, 0)
Screenshot: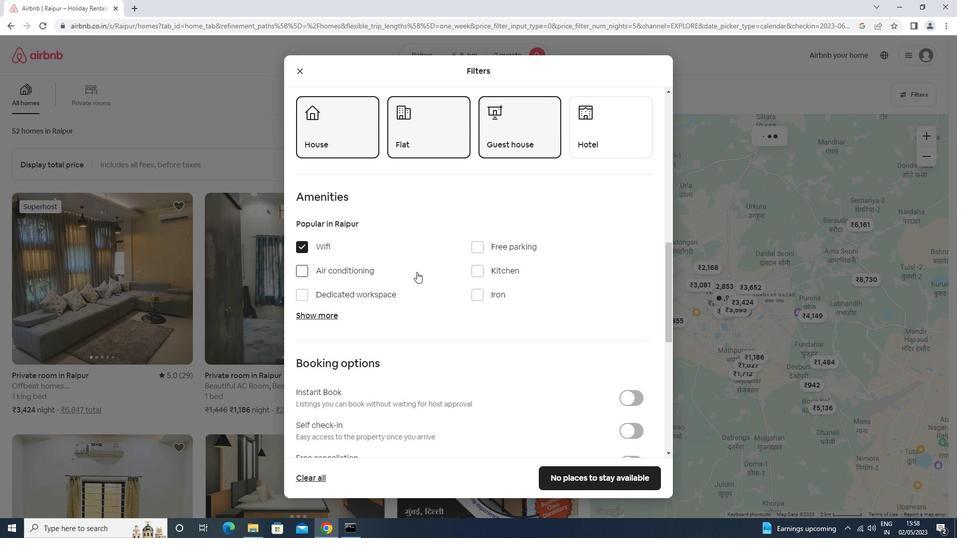 
Action: Mouse moved to (619, 277)
Screenshot: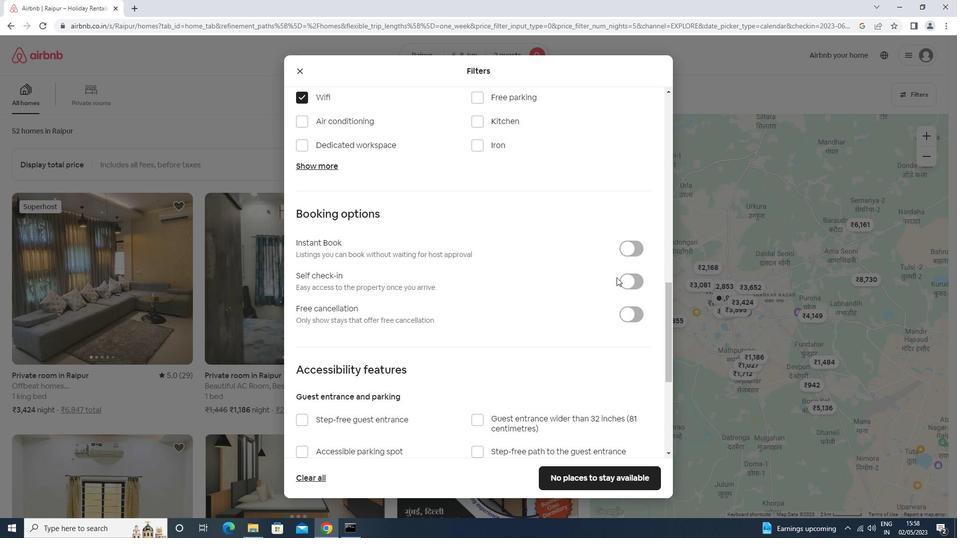 
Action: Mouse pressed left at (619, 277)
Screenshot: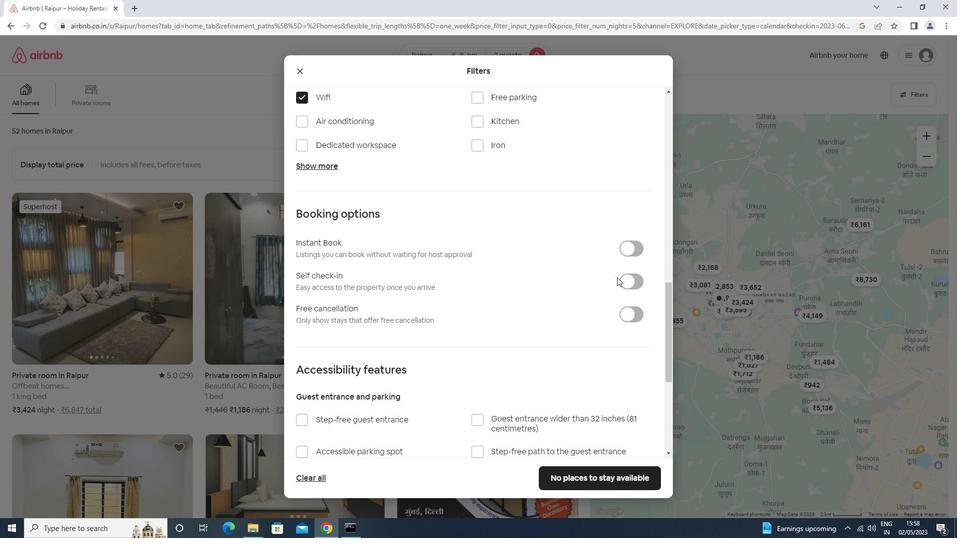 
Action: Mouse moved to (625, 278)
Screenshot: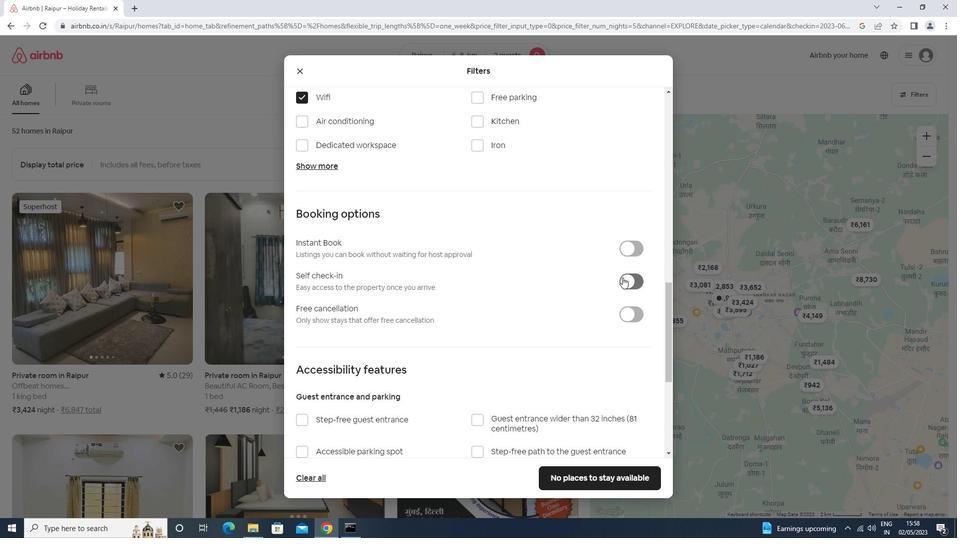 
Action: Mouse pressed left at (625, 278)
Screenshot: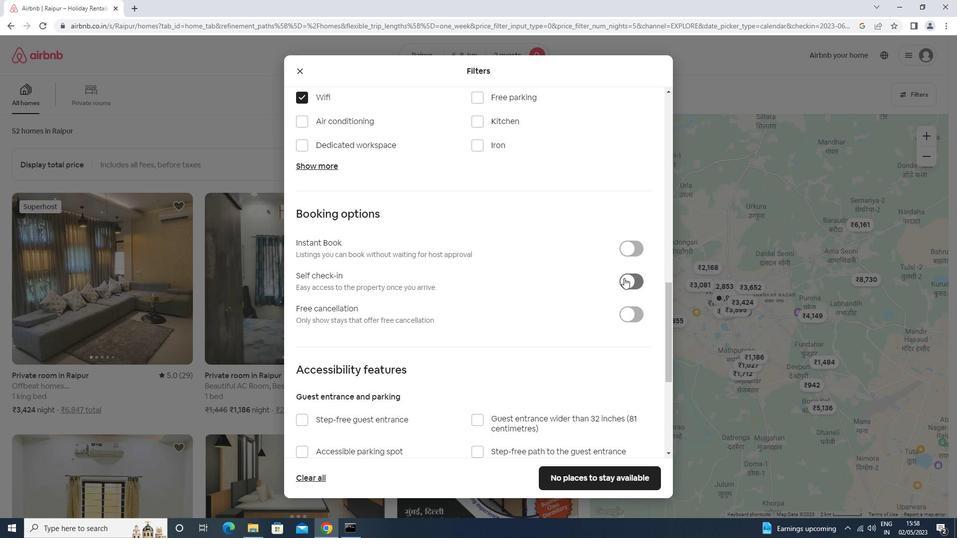 
Action: Mouse scrolled (625, 278) with delta (0, 0)
Screenshot: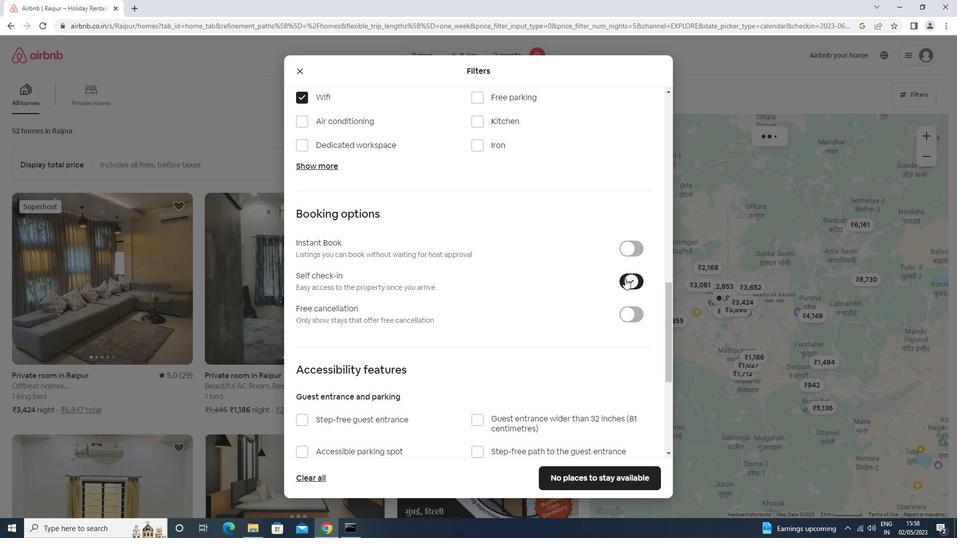 
Action: Mouse scrolled (625, 278) with delta (0, 0)
Screenshot: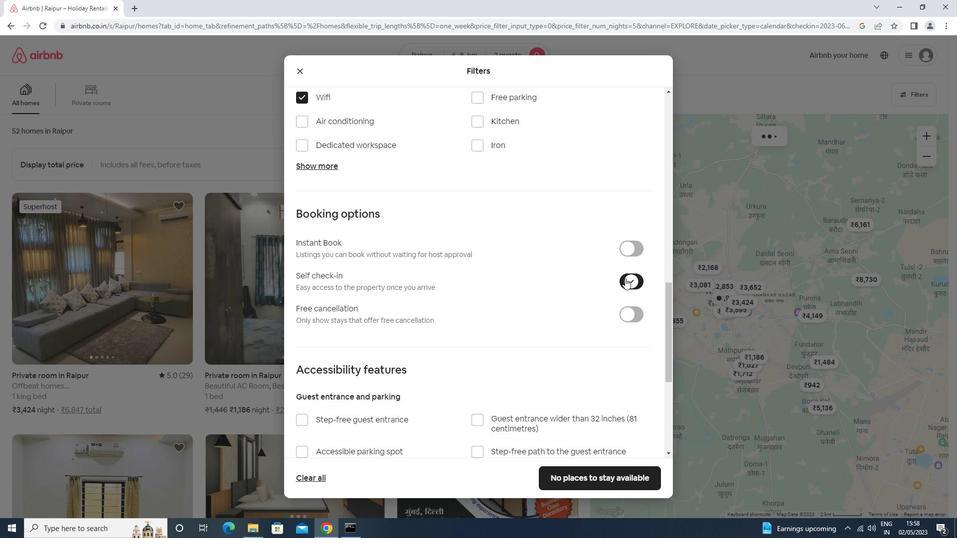 
Action: Mouse scrolled (625, 278) with delta (0, 0)
Screenshot: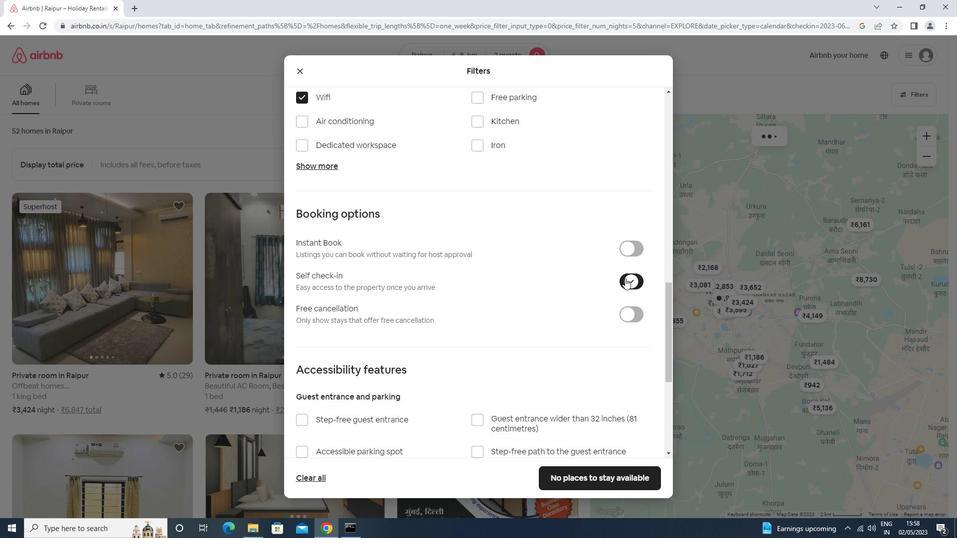 
Action: Mouse scrolled (625, 278) with delta (0, 0)
Screenshot: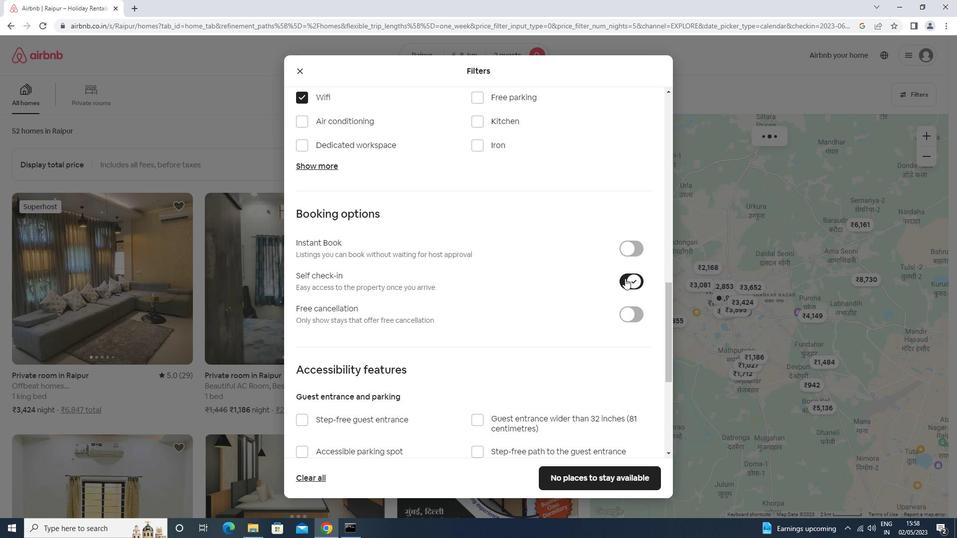 
Action: Mouse scrolled (625, 278) with delta (0, 0)
Screenshot: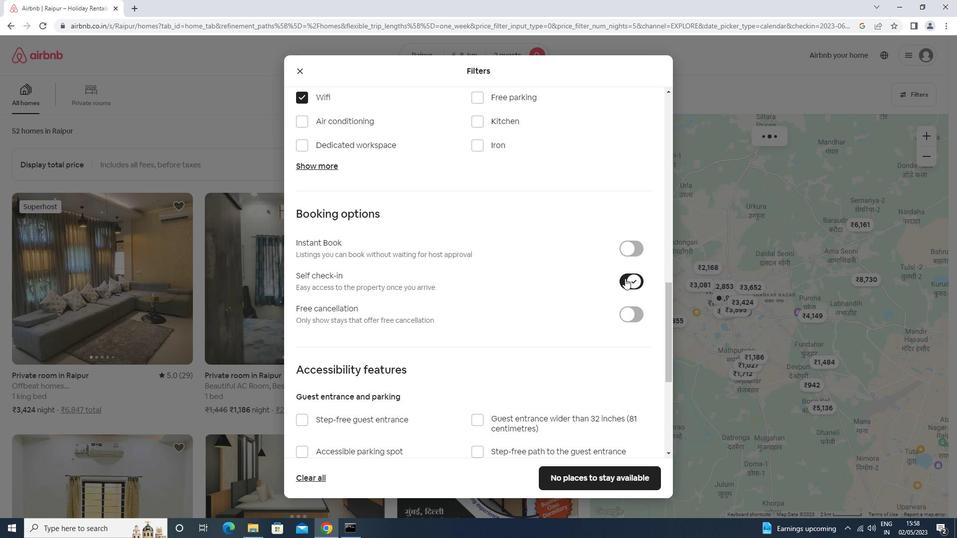
Action: Mouse scrolled (625, 278) with delta (0, 0)
Screenshot: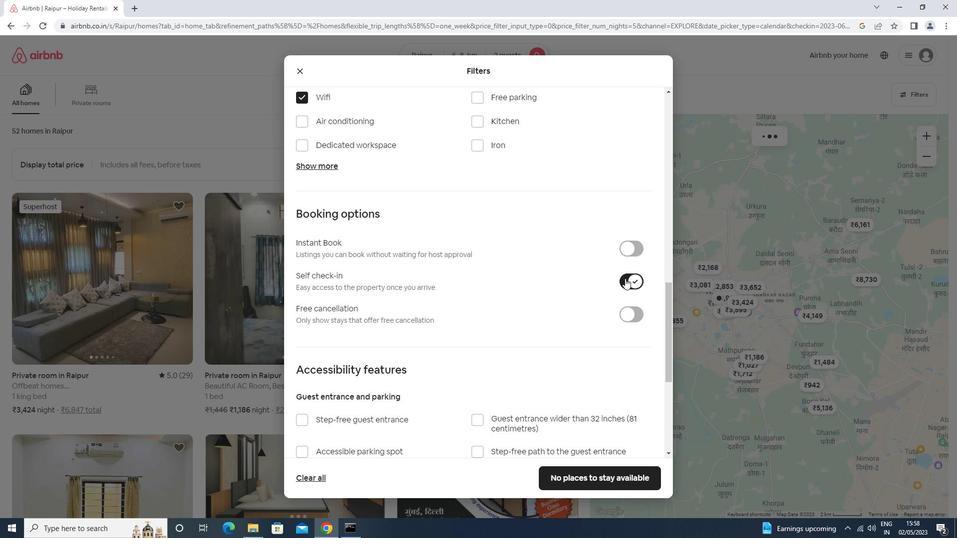 
Action: Mouse scrolled (625, 278) with delta (0, 0)
Screenshot: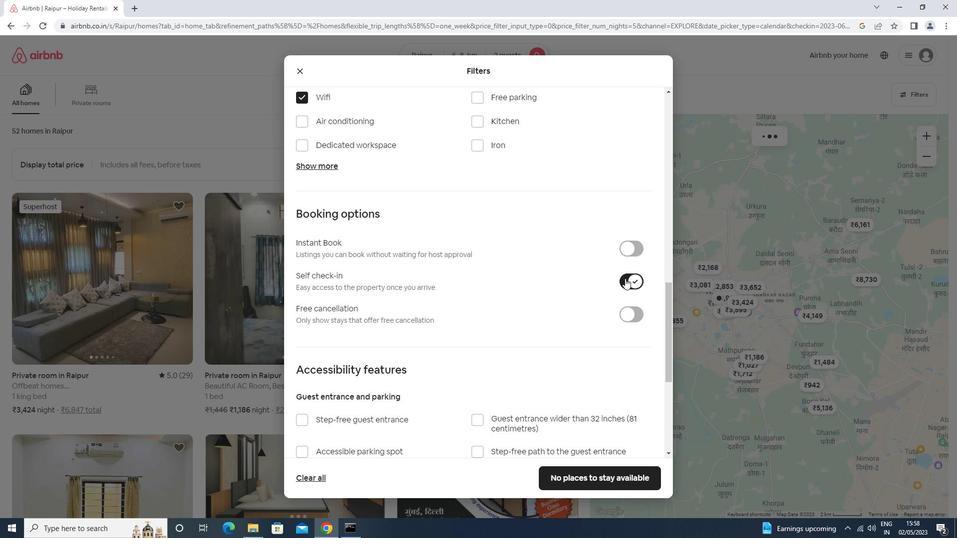 
Action: Mouse scrolled (625, 278) with delta (0, 0)
Screenshot: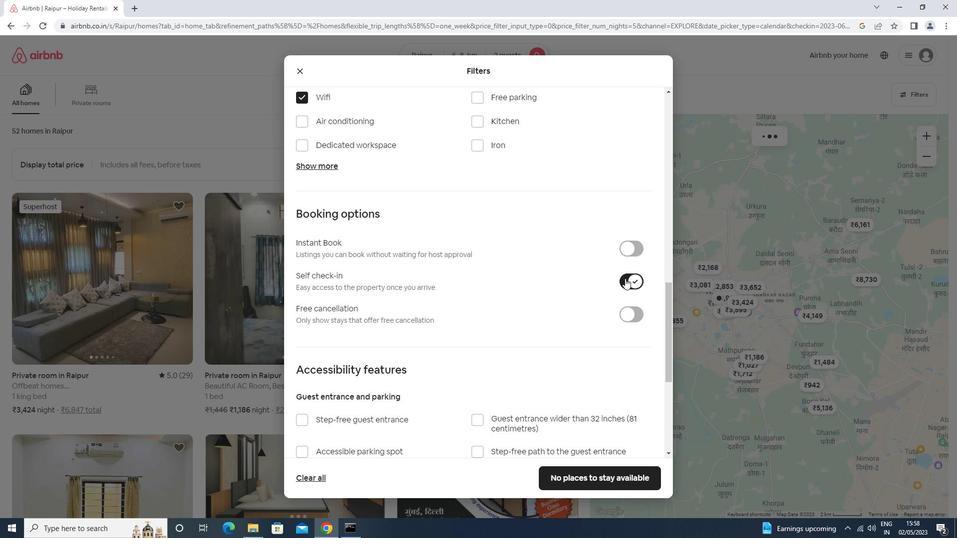 
Action: Mouse moved to (625, 279)
Screenshot: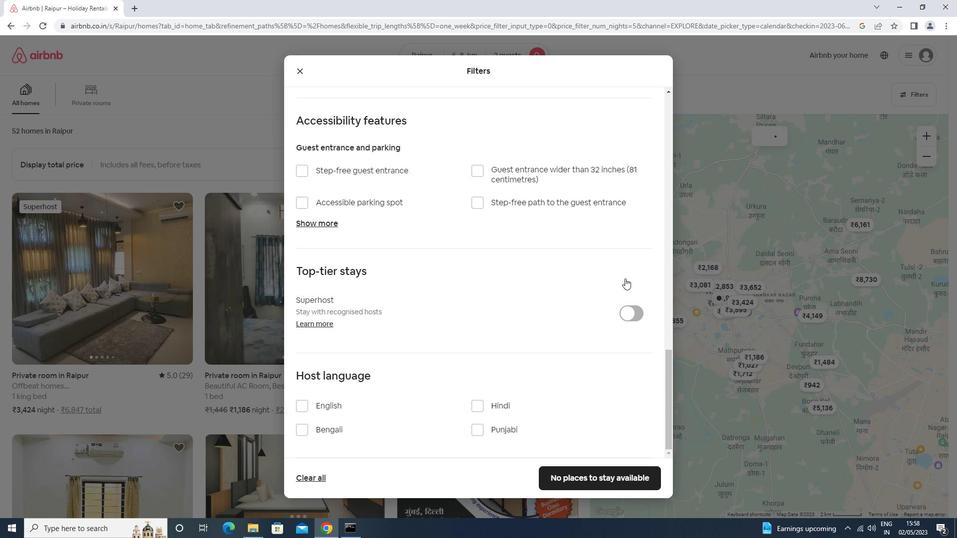 
Action: Mouse scrolled (625, 278) with delta (0, 0)
Screenshot: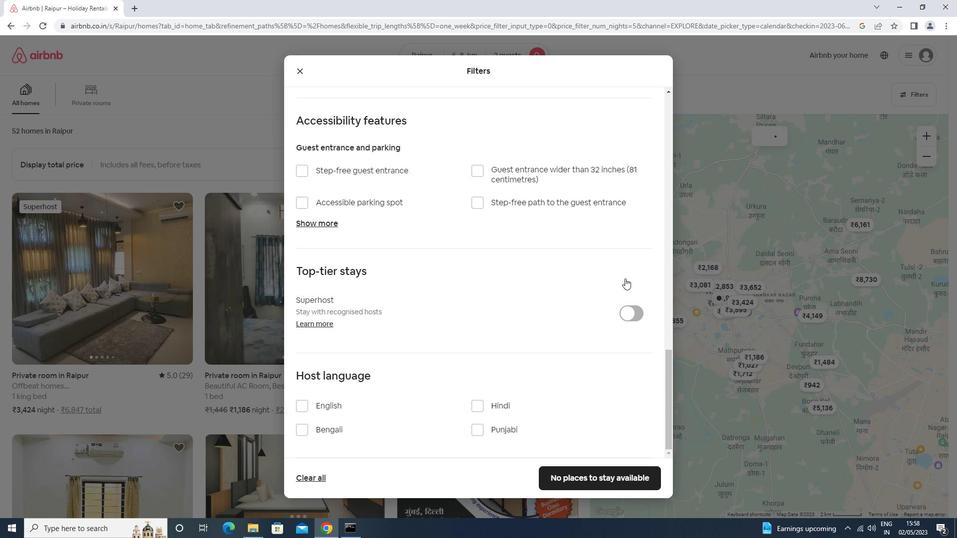 
Action: Mouse moved to (624, 279)
Screenshot: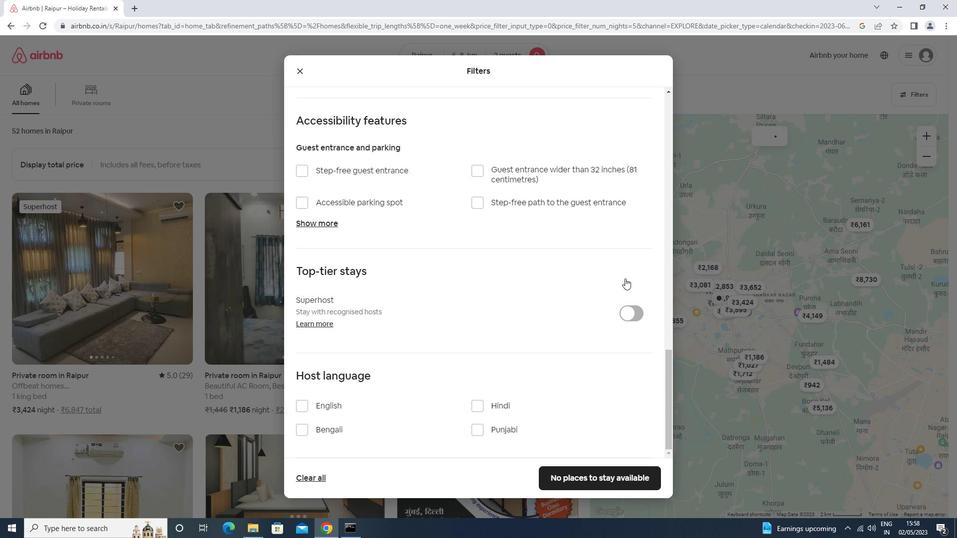 
Action: Mouse scrolled (624, 279) with delta (0, 0)
Screenshot: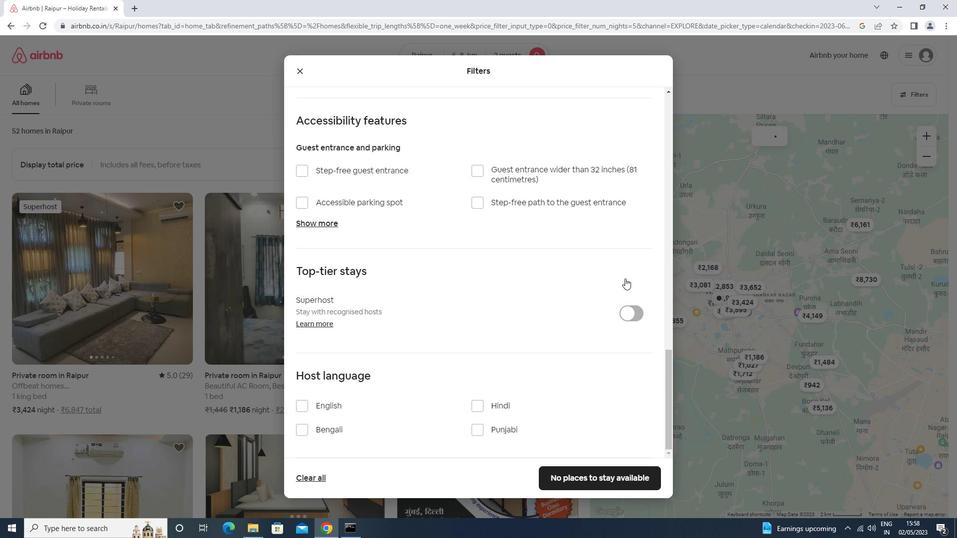 
Action: Mouse scrolled (624, 279) with delta (0, 0)
Screenshot: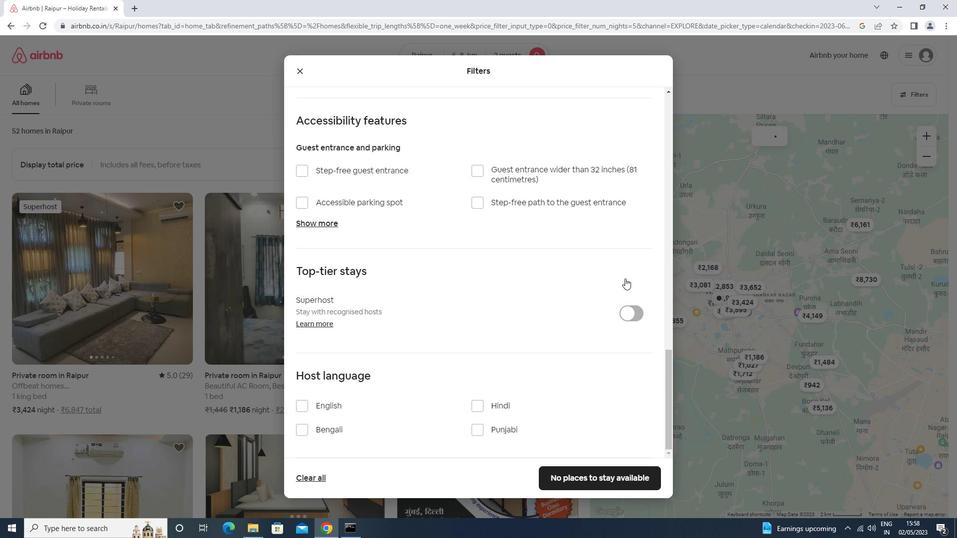 
Action: Mouse moved to (300, 402)
Screenshot: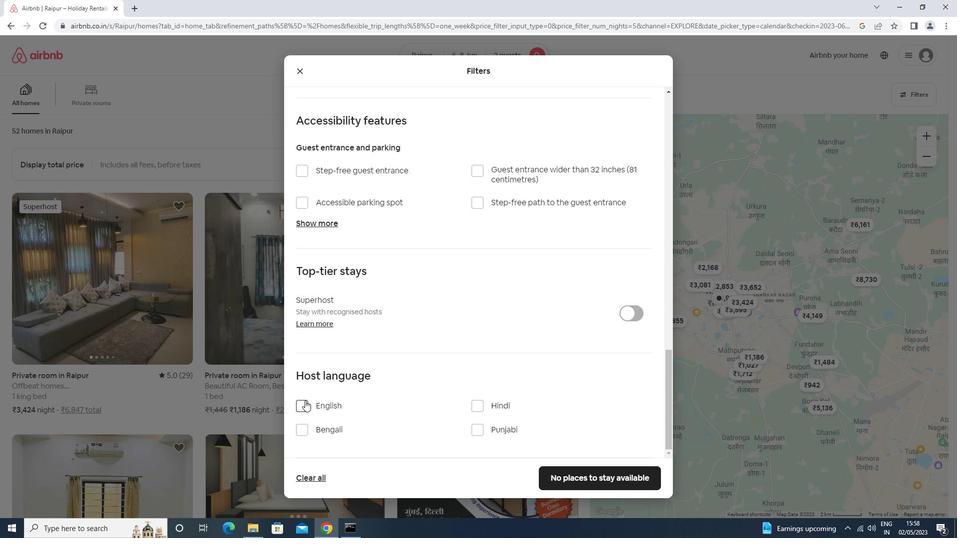 
Action: Mouse pressed left at (300, 402)
Screenshot: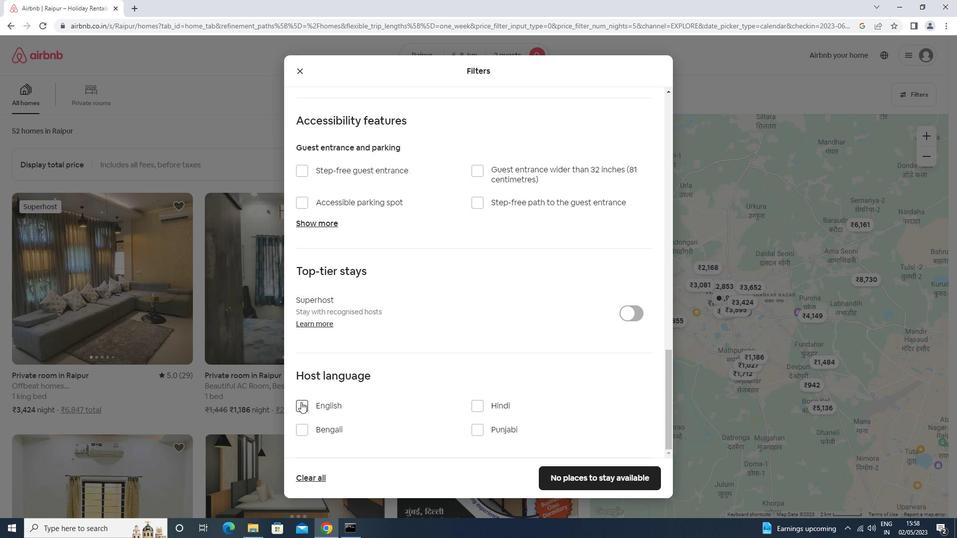 
Action: Mouse moved to (587, 474)
Screenshot: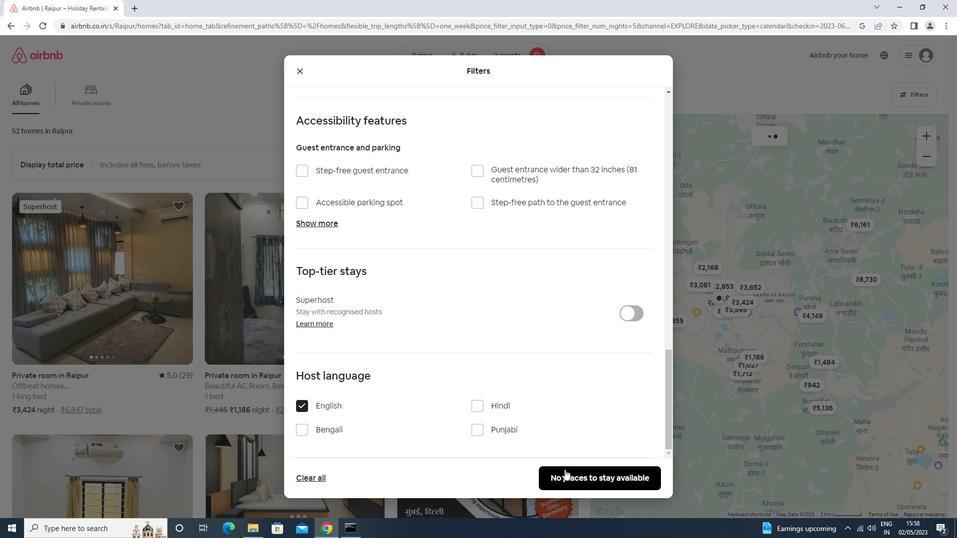 
Action: Mouse pressed left at (587, 474)
Screenshot: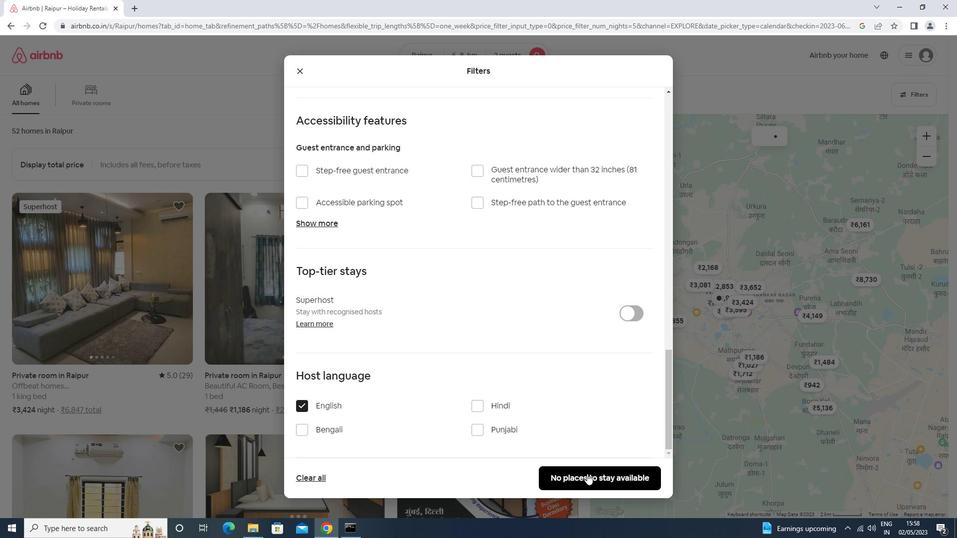 
